 Task: Find connections with filter location Jorhāt with filter topic #Storytellingwith filter profile language French with filter current company Fortinet with filter school Alva's College of Education with filter industry IT System Installation and Disposal with filter service category Management Consulting with filter keywords title Nurse Practitioner
Action: Mouse moved to (147, 225)
Screenshot: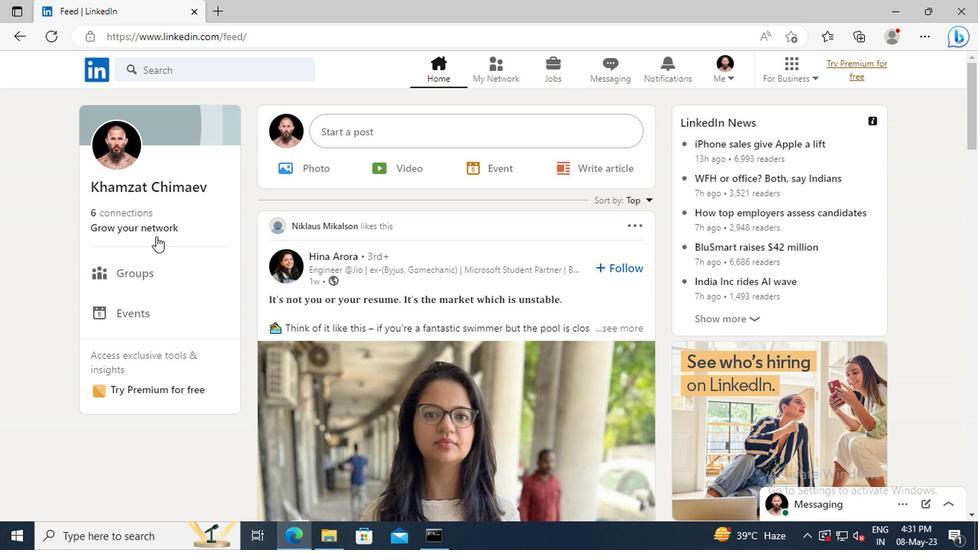 
Action: Mouse pressed left at (147, 225)
Screenshot: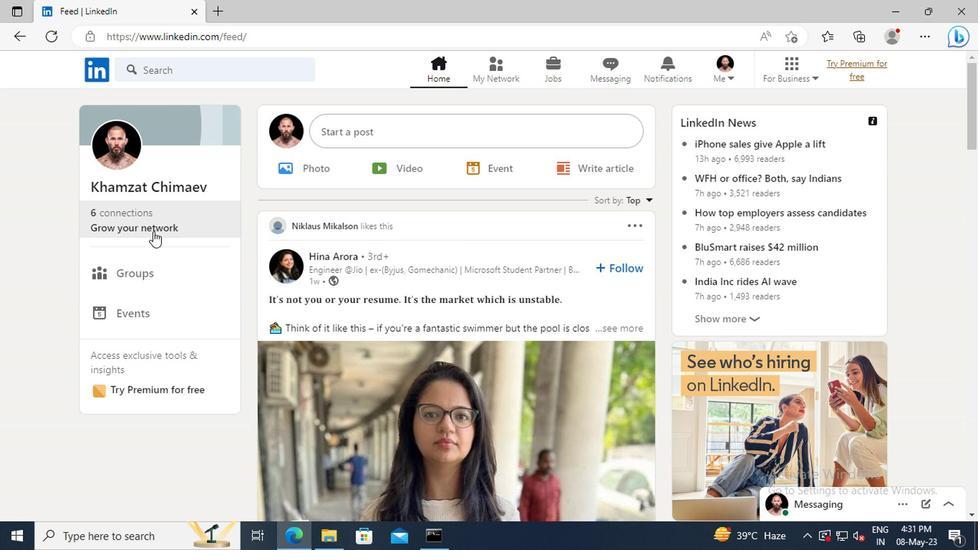 
Action: Mouse moved to (152, 155)
Screenshot: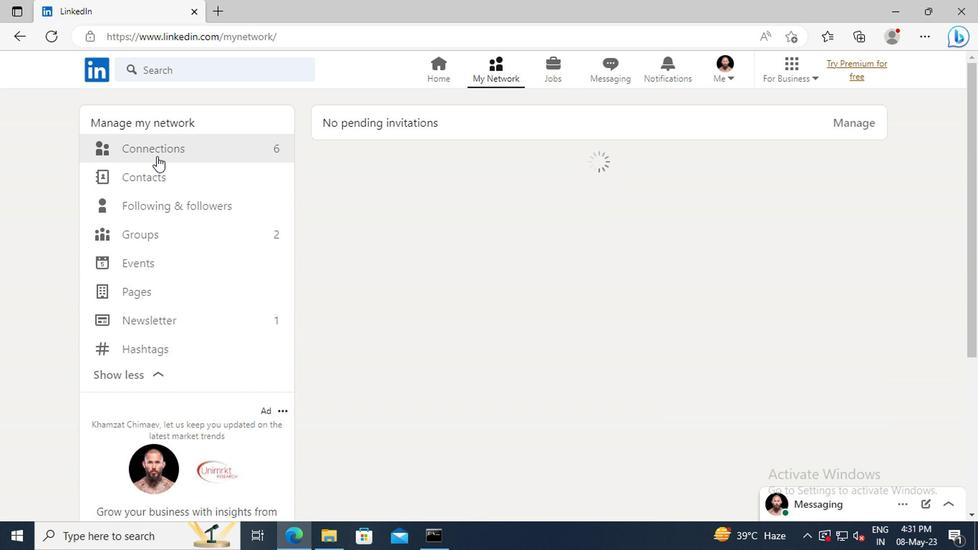 
Action: Mouse pressed left at (152, 155)
Screenshot: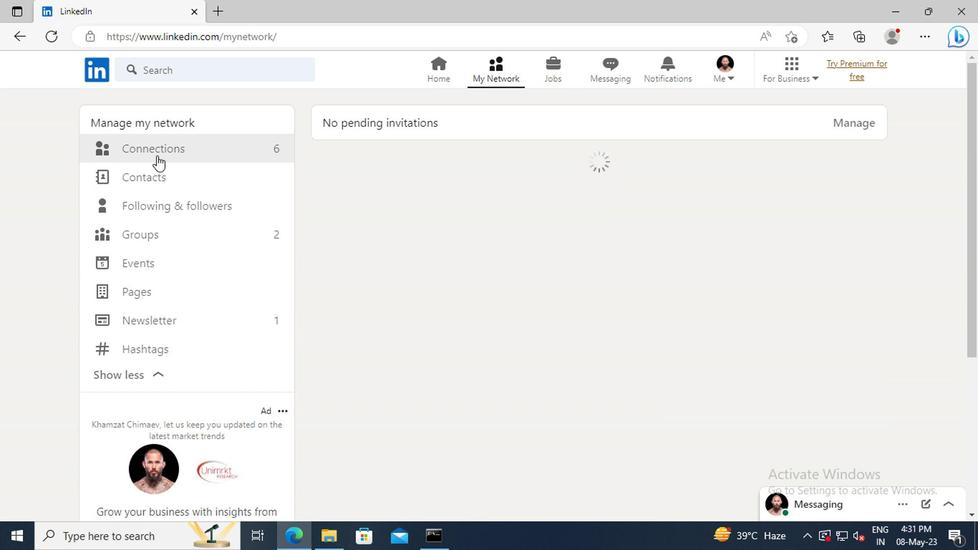 
Action: Mouse moved to (594, 156)
Screenshot: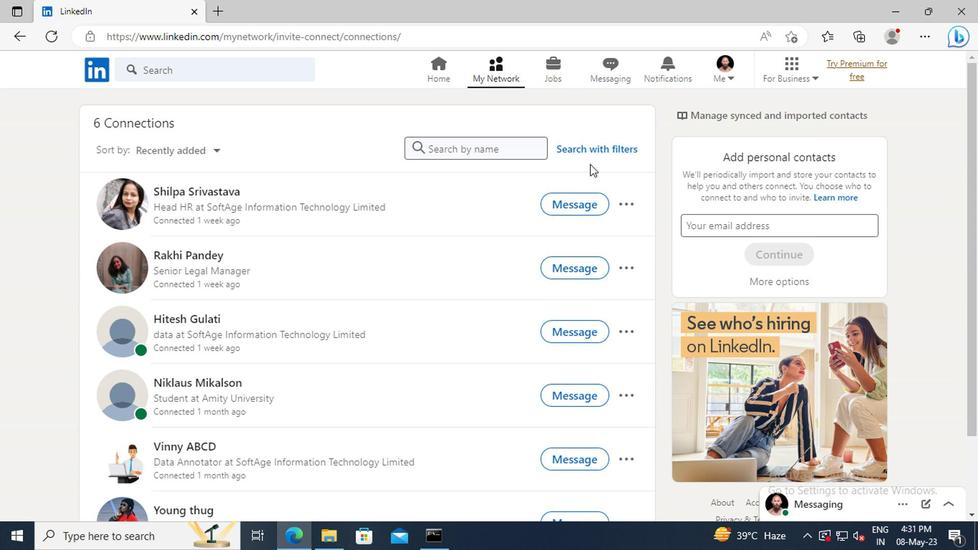 
Action: Mouse pressed left at (594, 156)
Screenshot: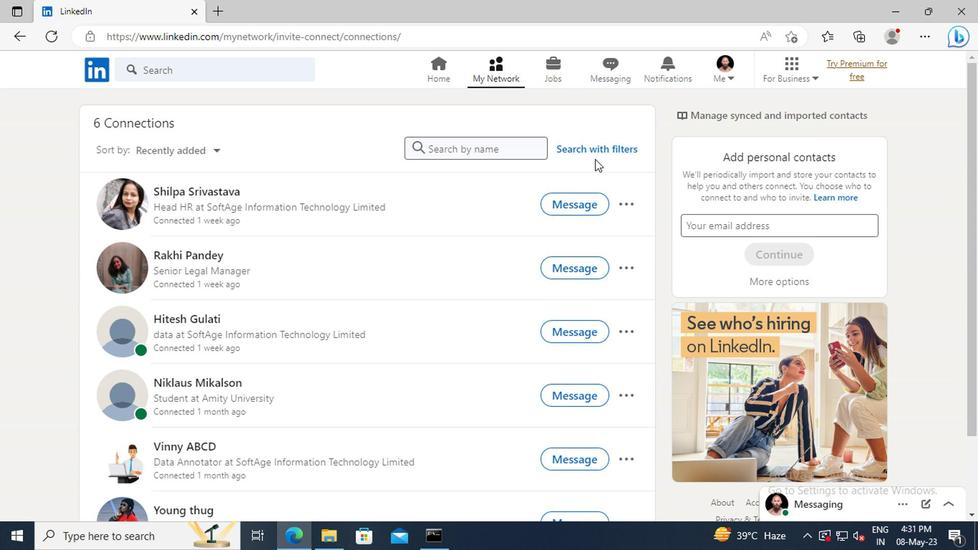 
Action: Mouse moved to (540, 113)
Screenshot: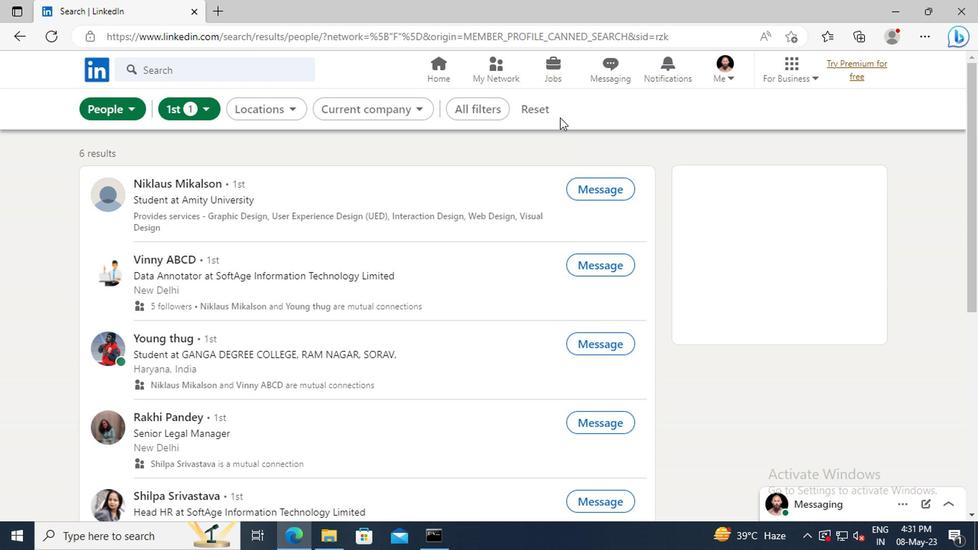 
Action: Mouse pressed left at (540, 113)
Screenshot: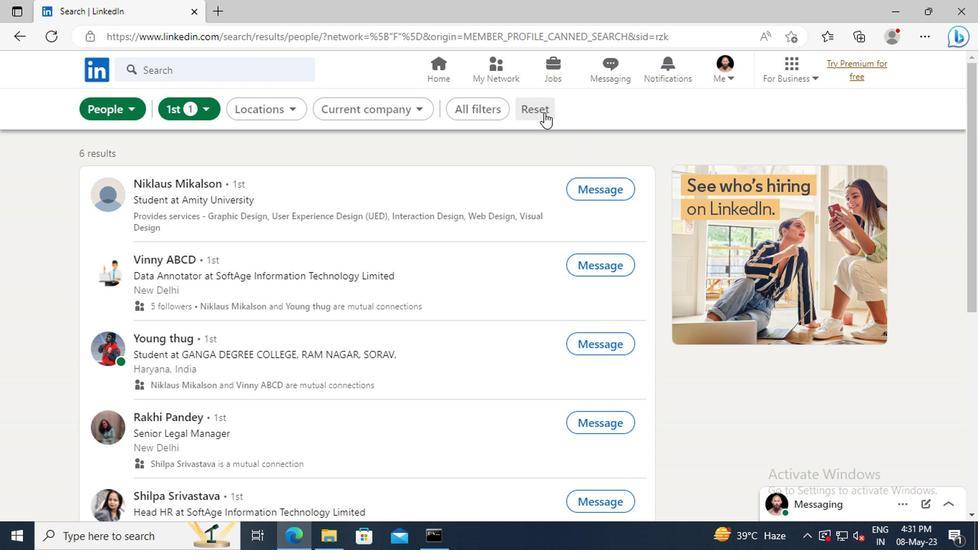 
Action: Mouse moved to (518, 113)
Screenshot: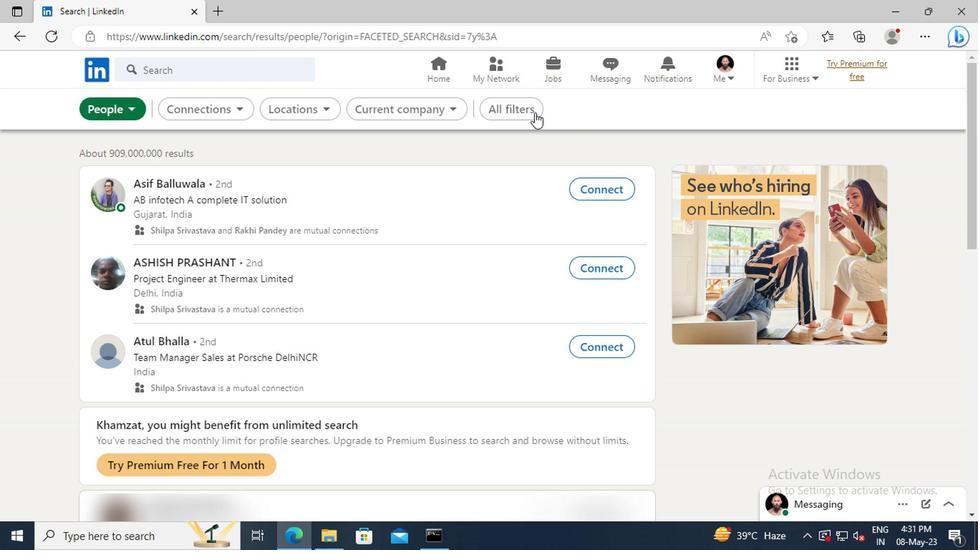 
Action: Mouse pressed left at (518, 113)
Screenshot: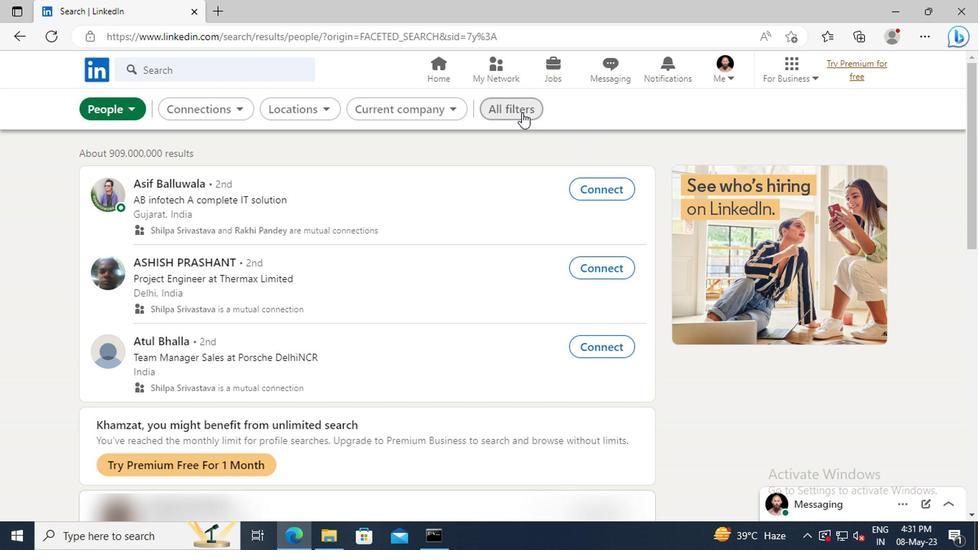 
Action: Mouse moved to (800, 250)
Screenshot: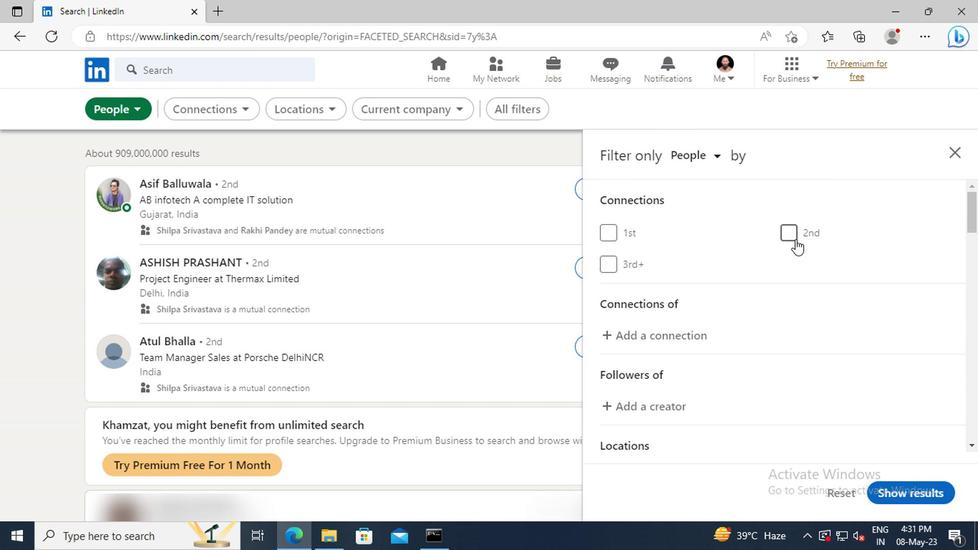 
Action: Mouse scrolled (800, 250) with delta (0, 0)
Screenshot: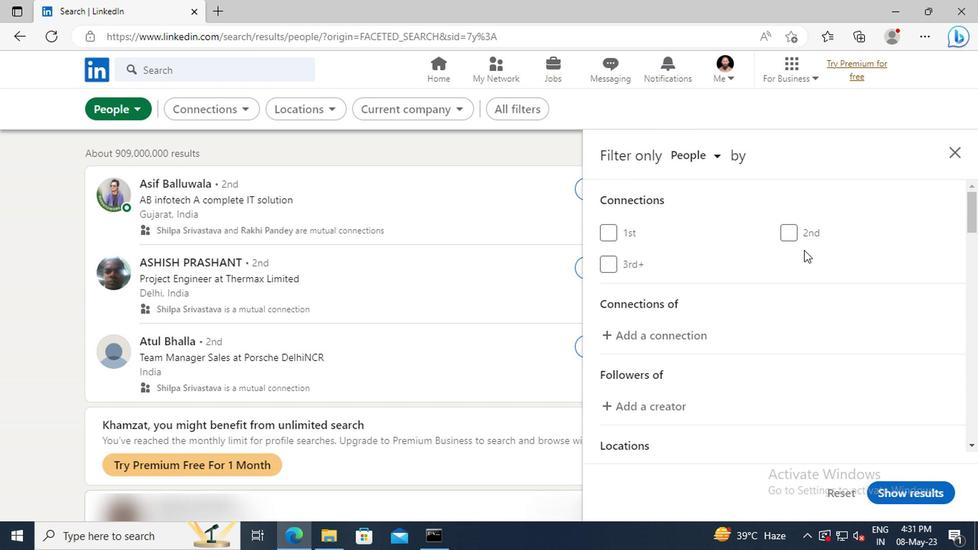 
Action: Mouse scrolled (800, 250) with delta (0, 0)
Screenshot: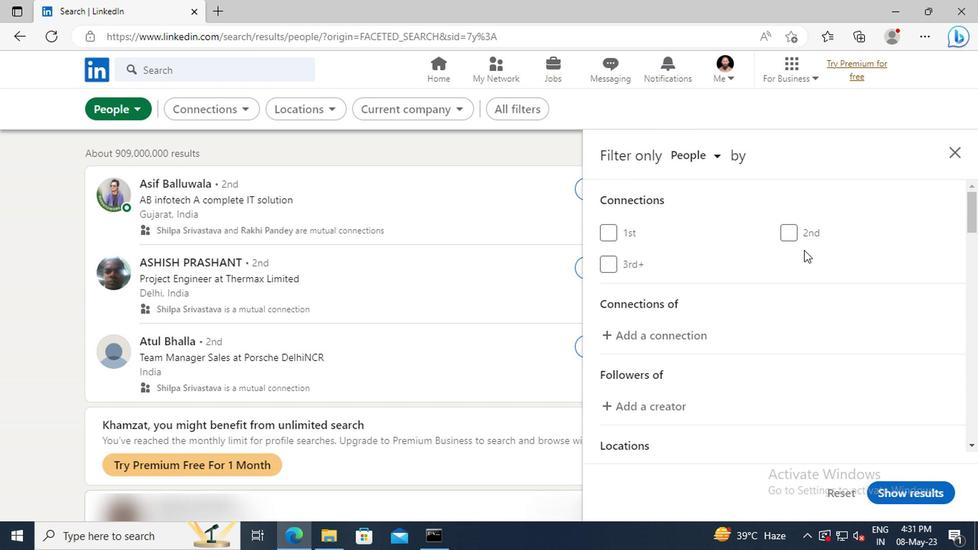 
Action: Mouse scrolled (800, 250) with delta (0, 0)
Screenshot: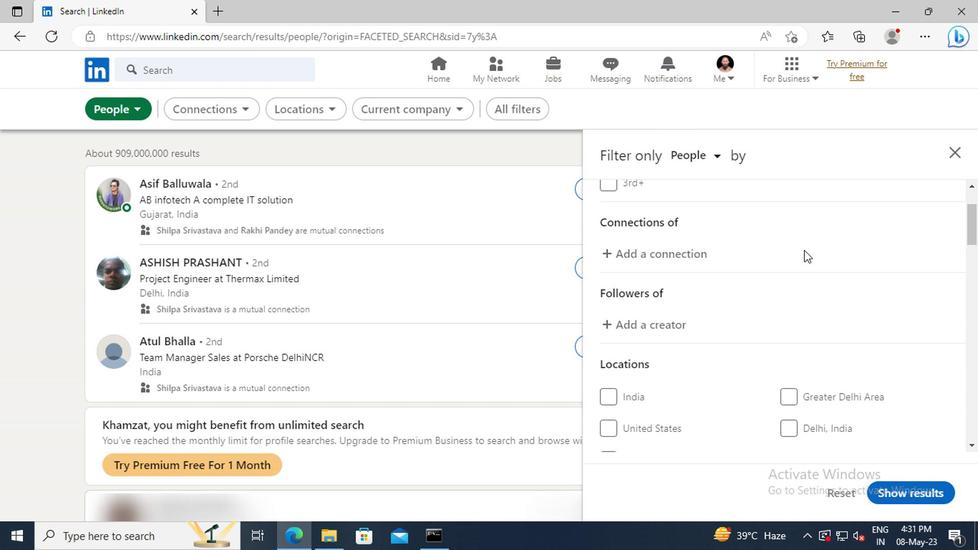 
Action: Mouse scrolled (800, 250) with delta (0, 0)
Screenshot: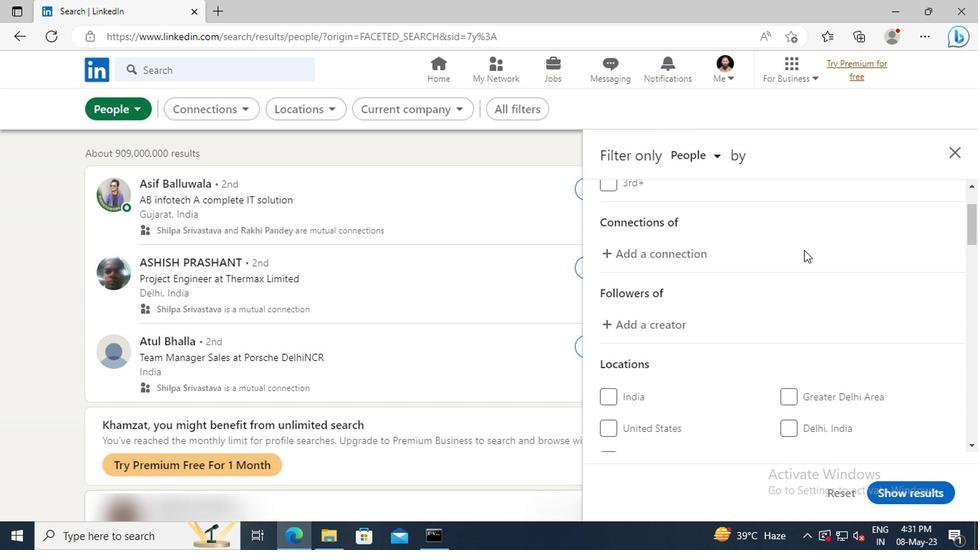 
Action: Mouse scrolled (800, 250) with delta (0, 0)
Screenshot: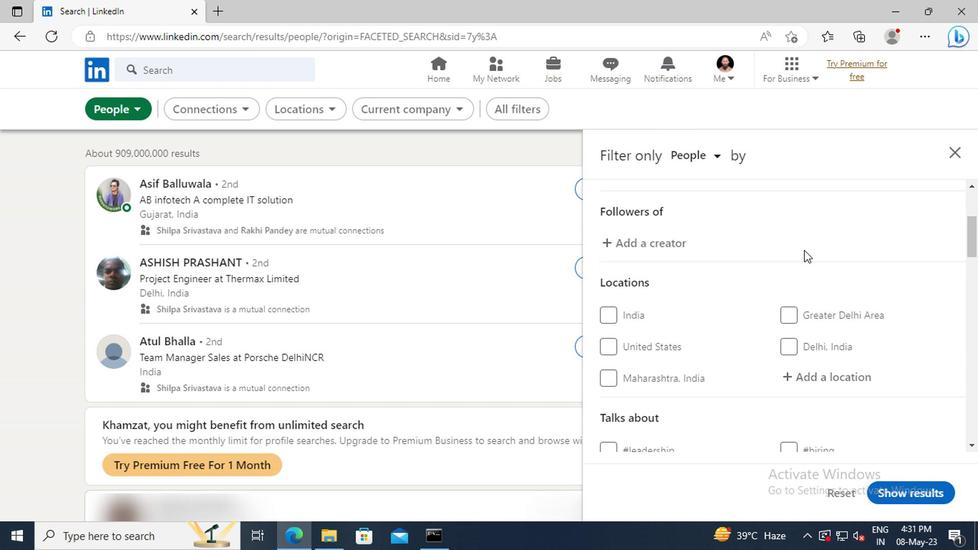 
Action: Mouse scrolled (800, 250) with delta (0, 0)
Screenshot: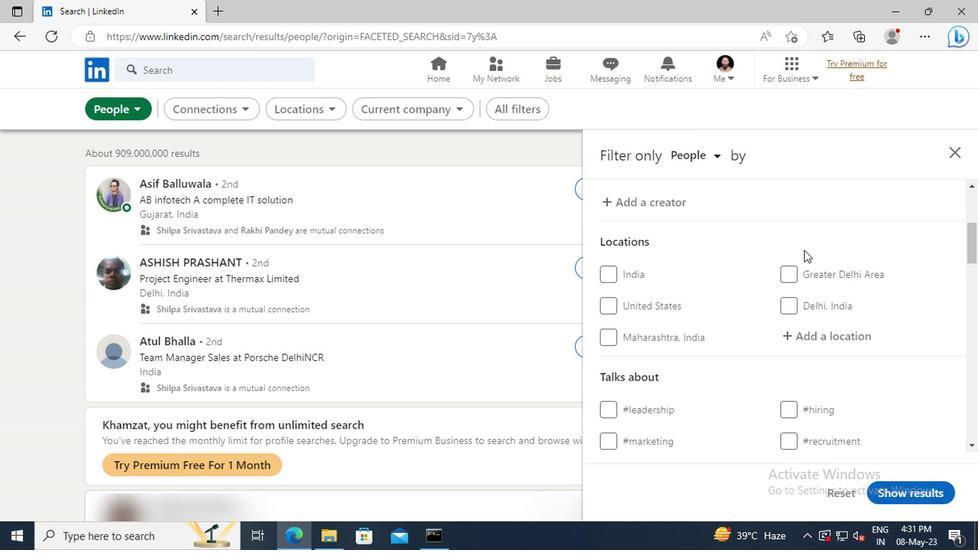 
Action: Mouse moved to (803, 293)
Screenshot: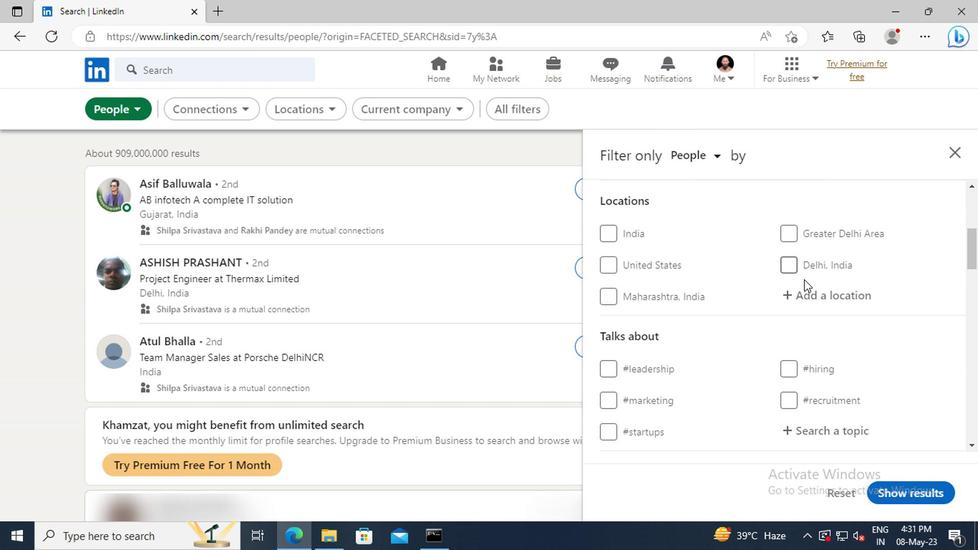 
Action: Mouse pressed left at (803, 293)
Screenshot: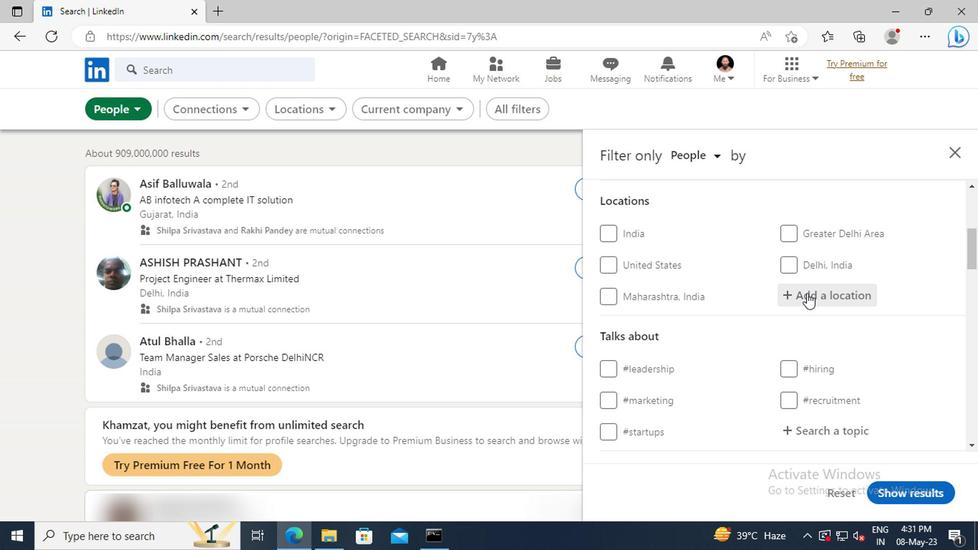 
Action: Key pressed <Key.shift>JORHAT
Screenshot: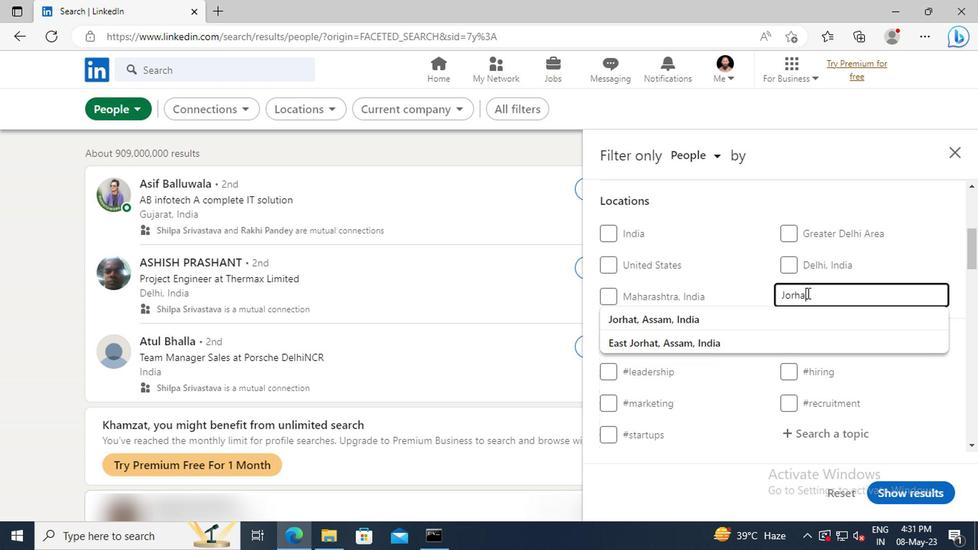 
Action: Mouse moved to (809, 314)
Screenshot: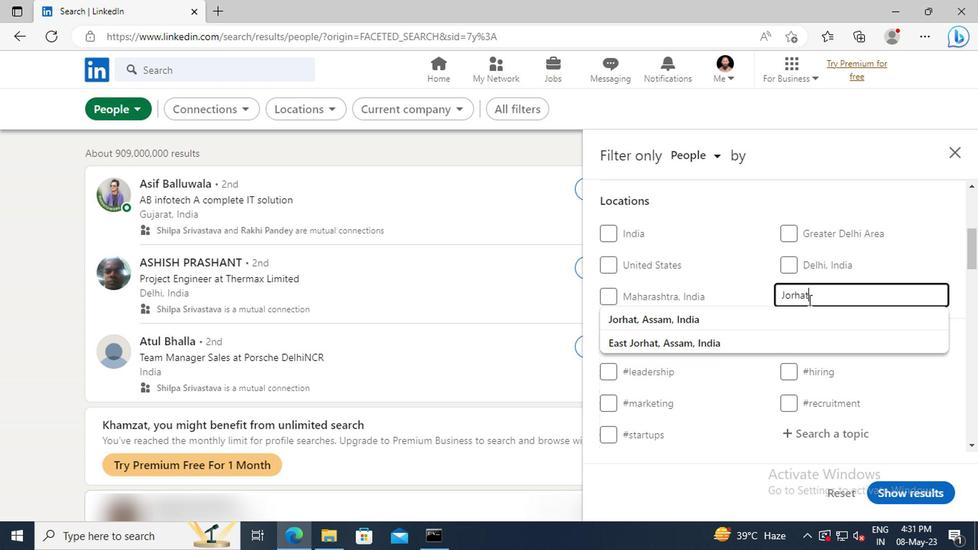 
Action: Mouse pressed left at (809, 314)
Screenshot: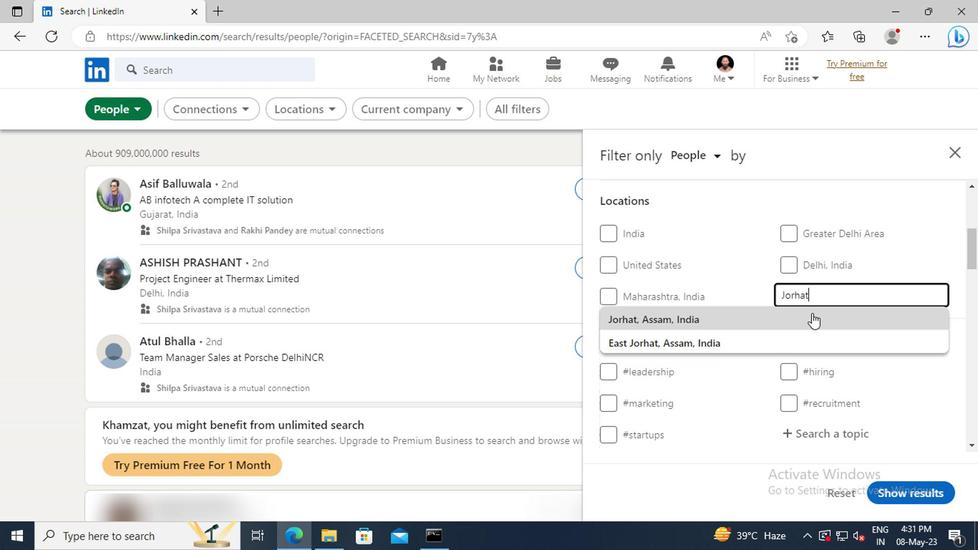 
Action: Mouse scrolled (809, 314) with delta (0, 0)
Screenshot: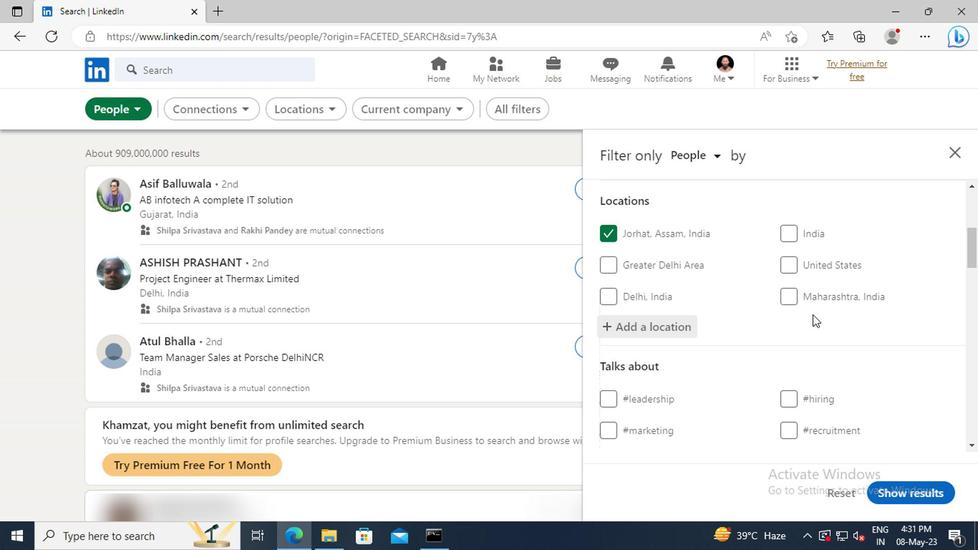 
Action: Mouse scrolled (809, 314) with delta (0, 0)
Screenshot: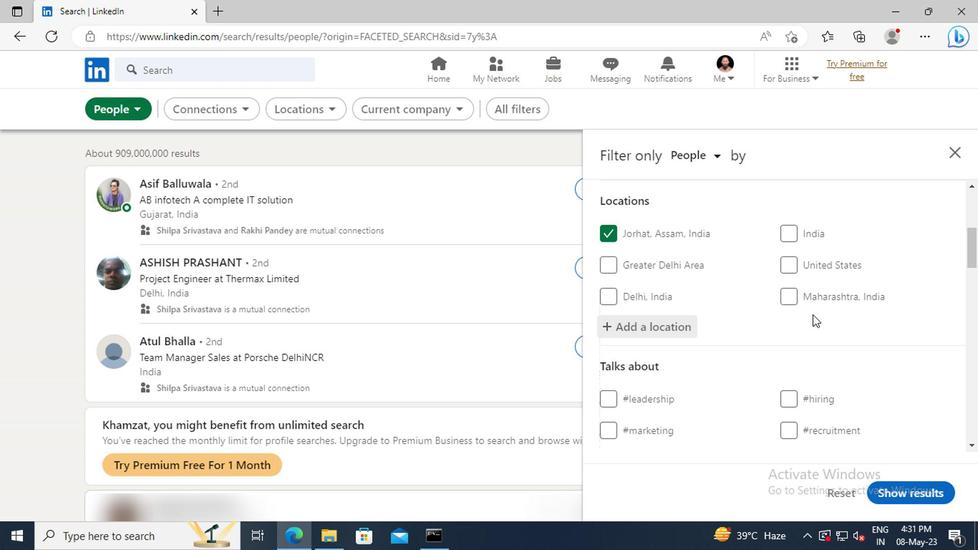 
Action: Mouse scrolled (809, 314) with delta (0, 0)
Screenshot: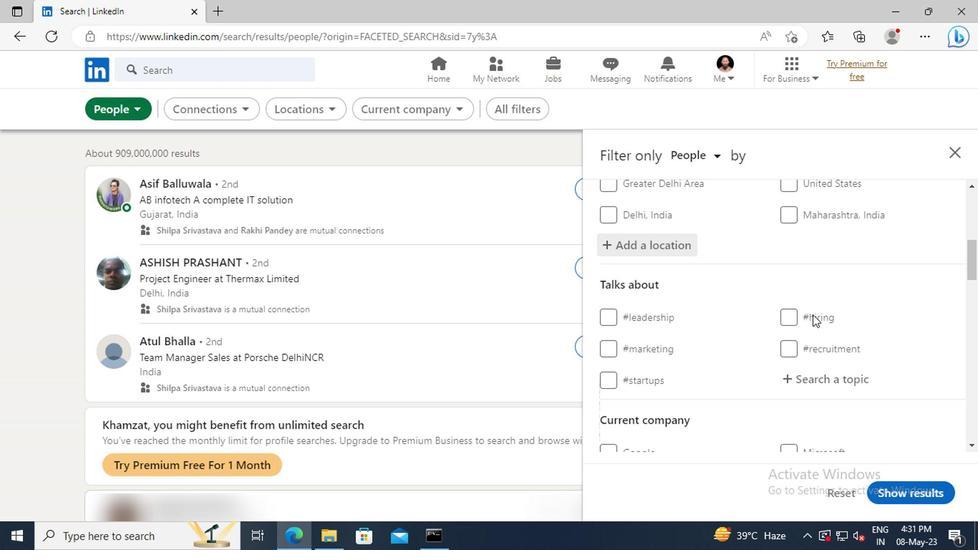 
Action: Mouse scrolled (809, 314) with delta (0, 0)
Screenshot: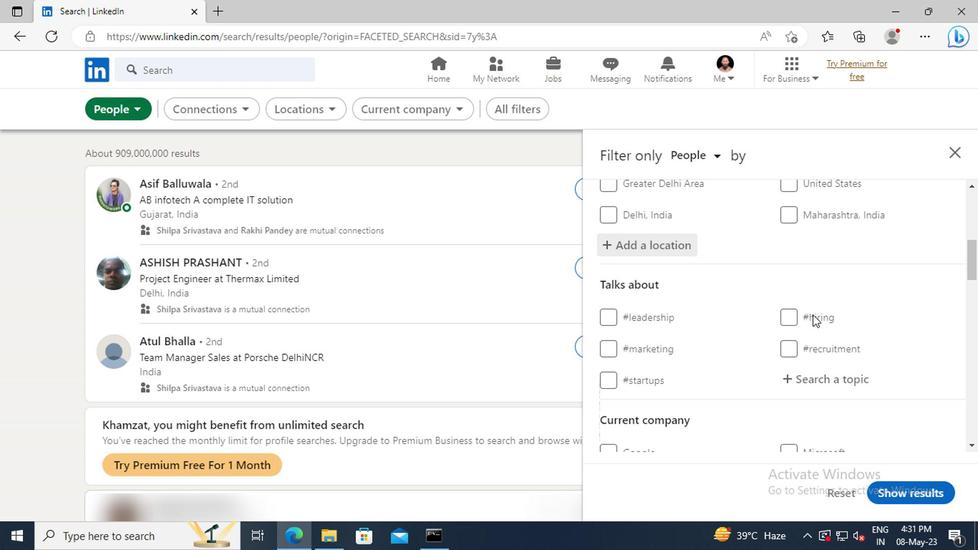 
Action: Mouse moved to (809, 302)
Screenshot: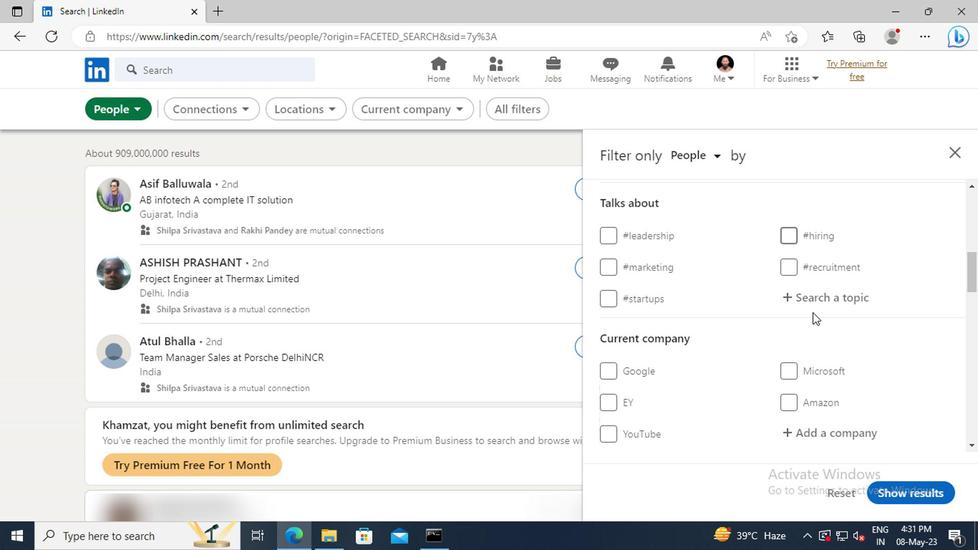 
Action: Mouse pressed left at (809, 302)
Screenshot: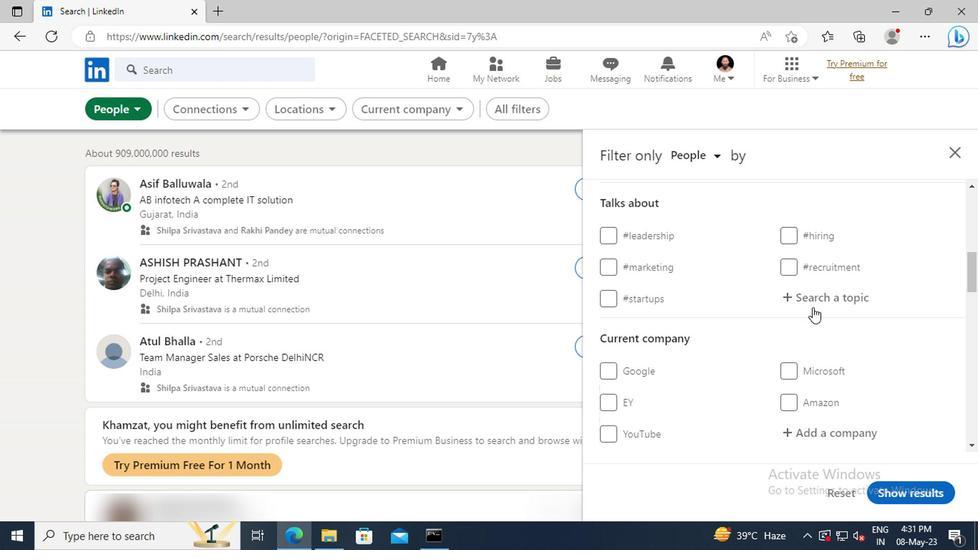 
Action: Key pressed <Key.shift>STORYTE
Screenshot: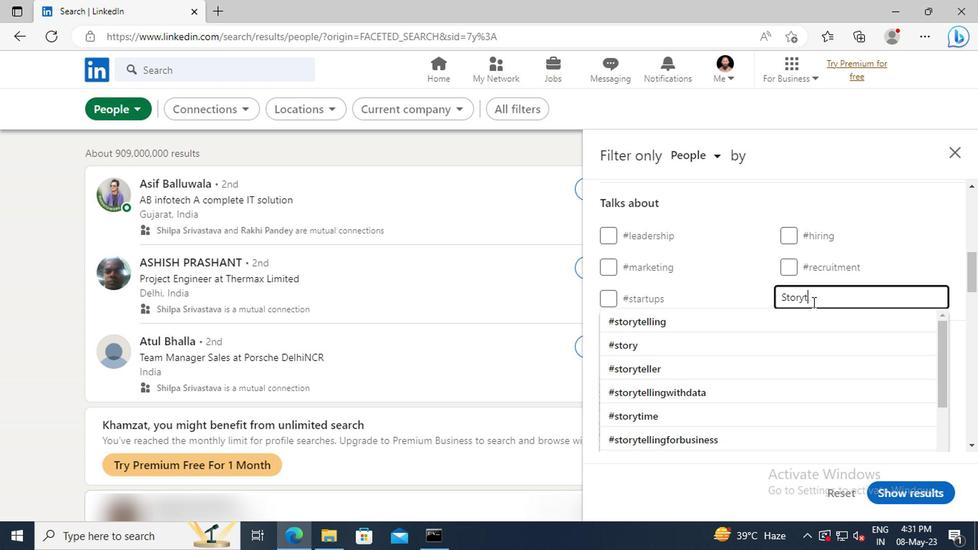 
Action: Mouse moved to (813, 316)
Screenshot: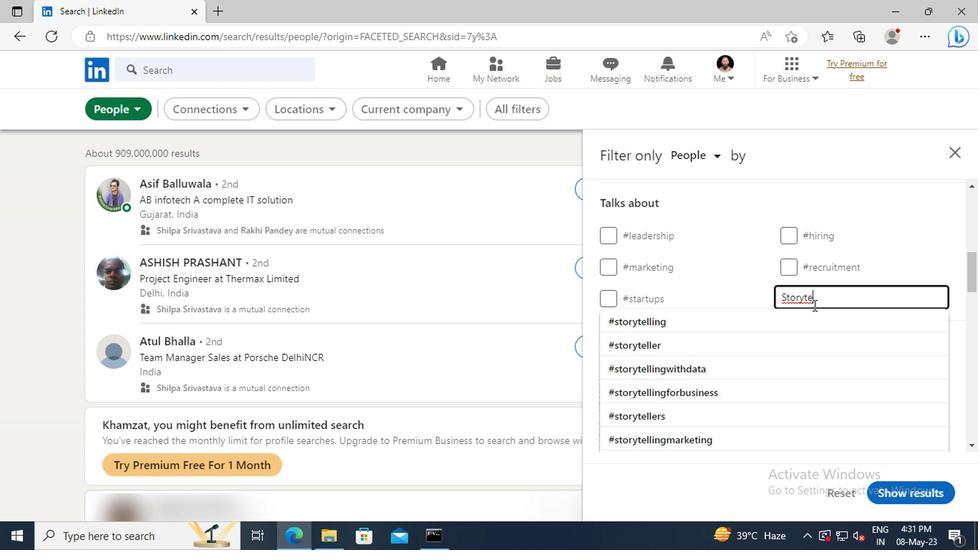 
Action: Mouse pressed left at (813, 316)
Screenshot: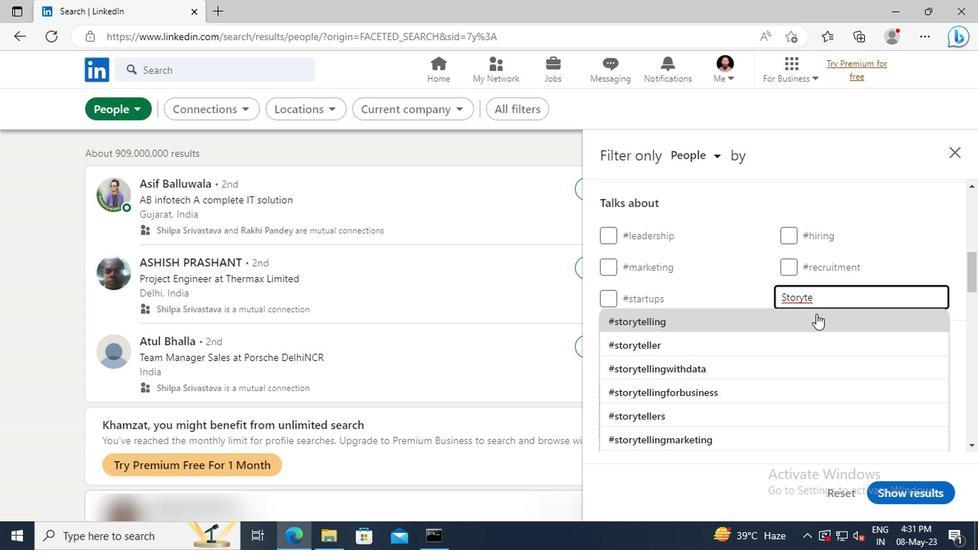 
Action: Mouse scrolled (813, 315) with delta (0, 0)
Screenshot: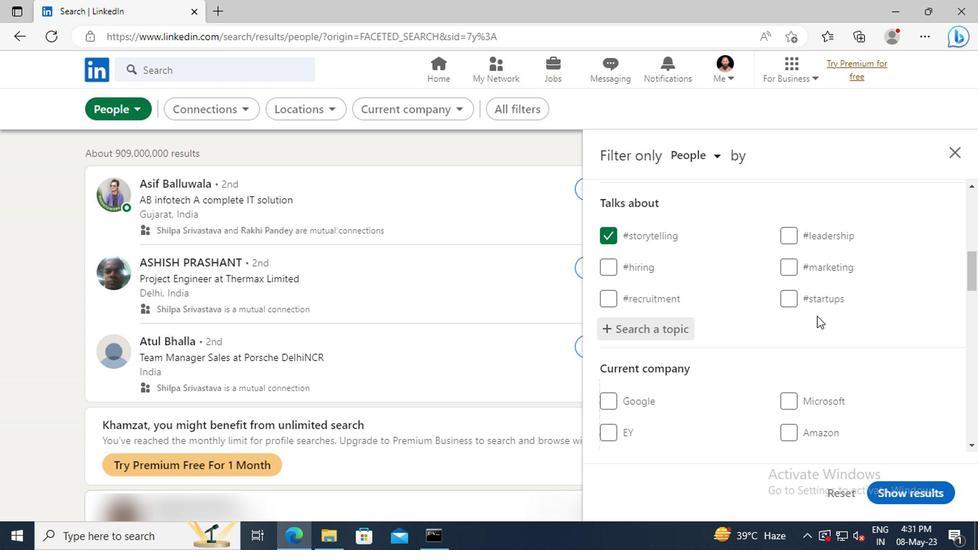 
Action: Mouse scrolled (813, 315) with delta (0, 0)
Screenshot: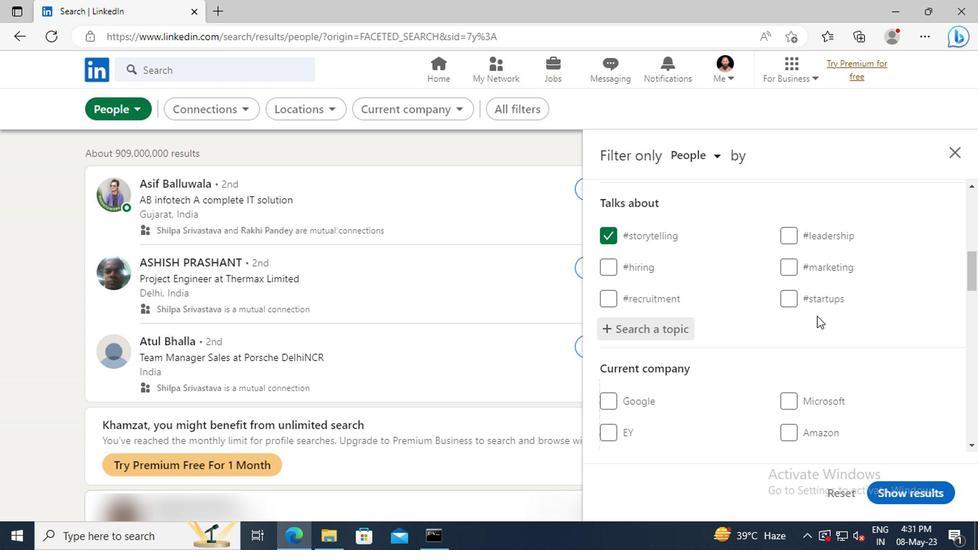
Action: Mouse scrolled (813, 315) with delta (0, 0)
Screenshot: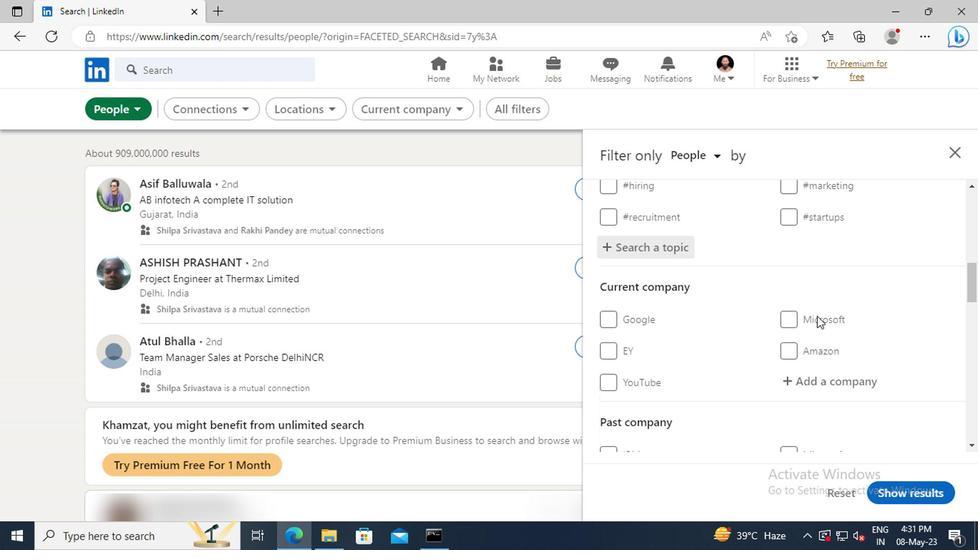 
Action: Mouse scrolled (813, 315) with delta (0, 0)
Screenshot: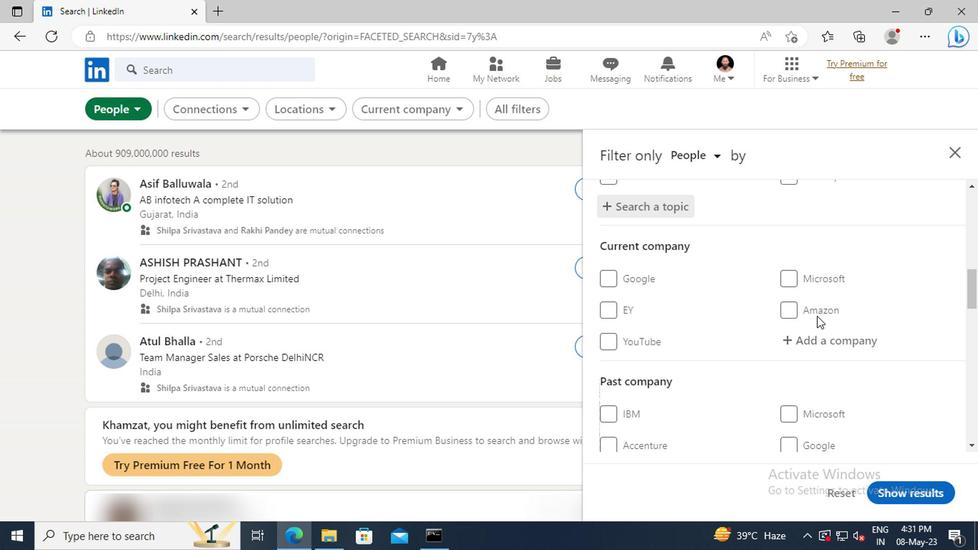 
Action: Mouse scrolled (813, 315) with delta (0, 0)
Screenshot: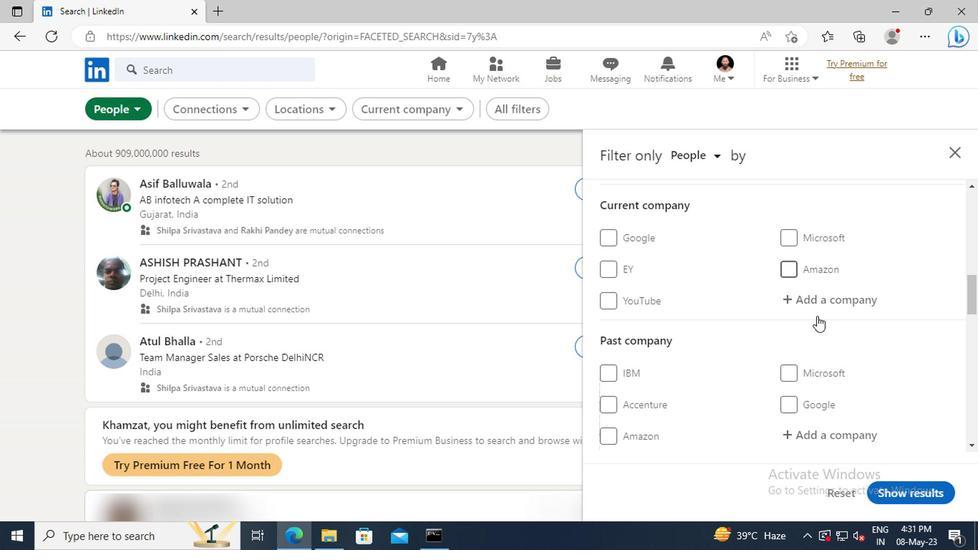 
Action: Mouse scrolled (813, 315) with delta (0, 0)
Screenshot: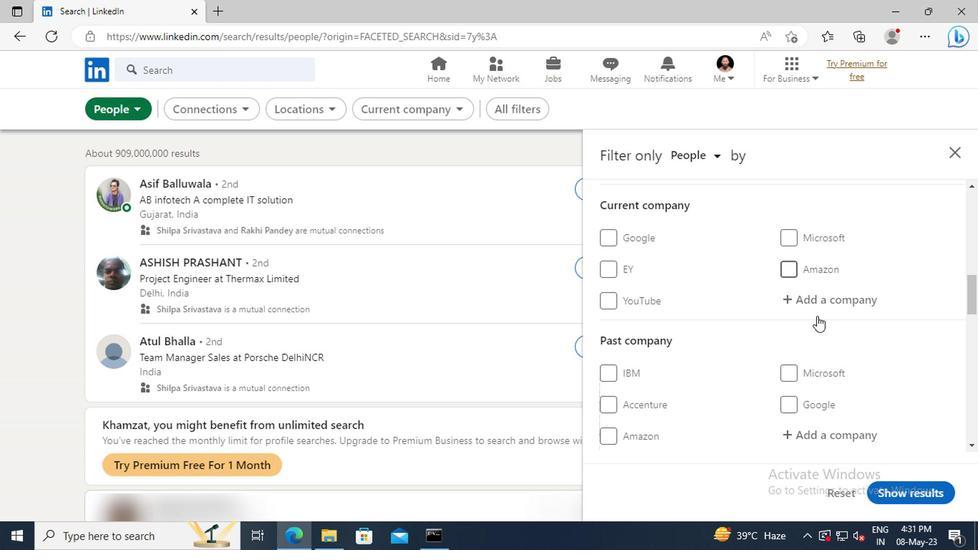 
Action: Mouse scrolled (813, 315) with delta (0, 0)
Screenshot: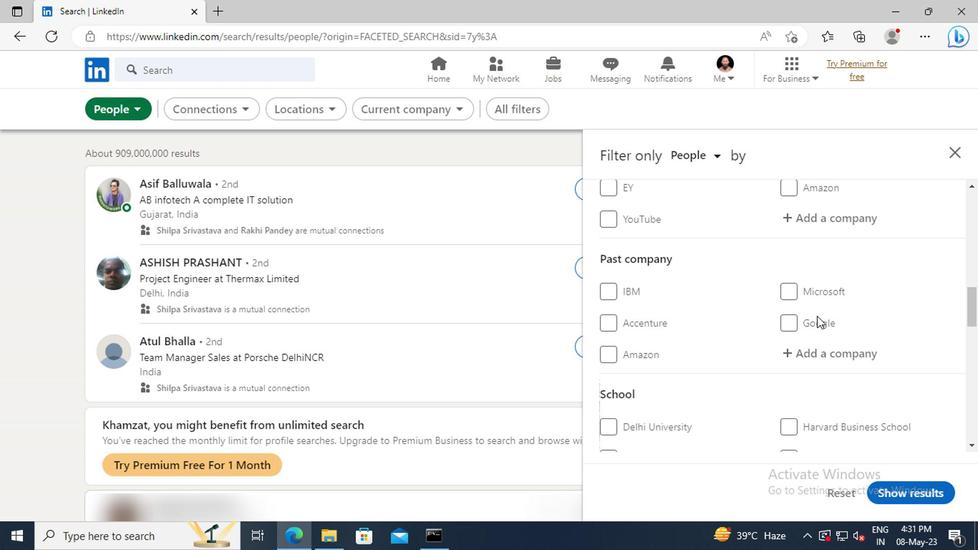 
Action: Mouse scrolled (813, 315) with delta (0, 0)
Screenshot: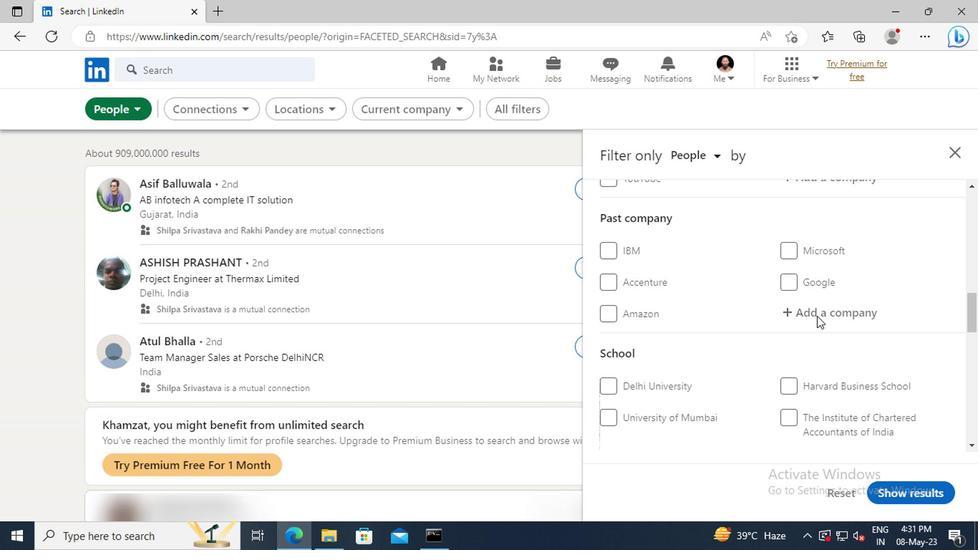 
Action: Mouse scrolled (813, 315) with delta (0, 0)
Screenshot: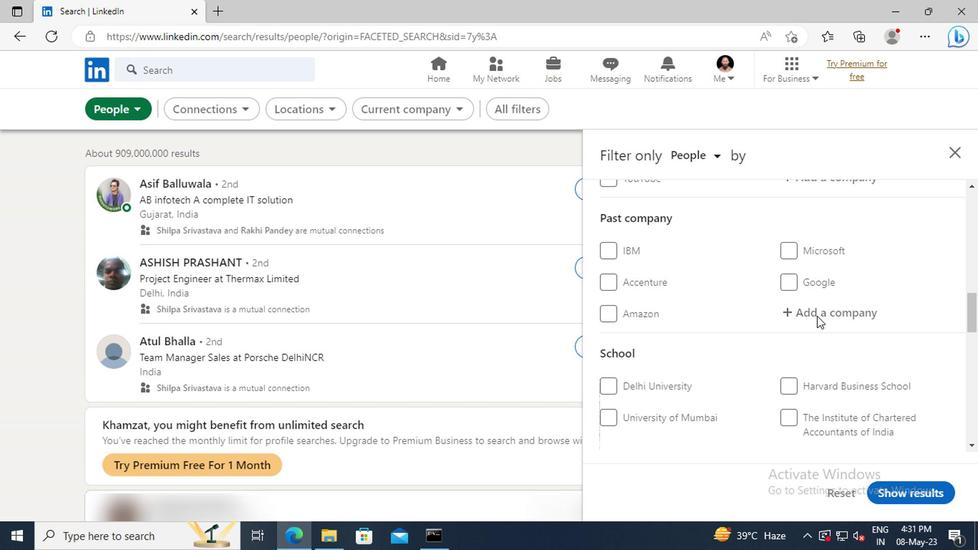 
Action: Mouse scrolled (813, 315) with delta (0, 0)
Screenshot: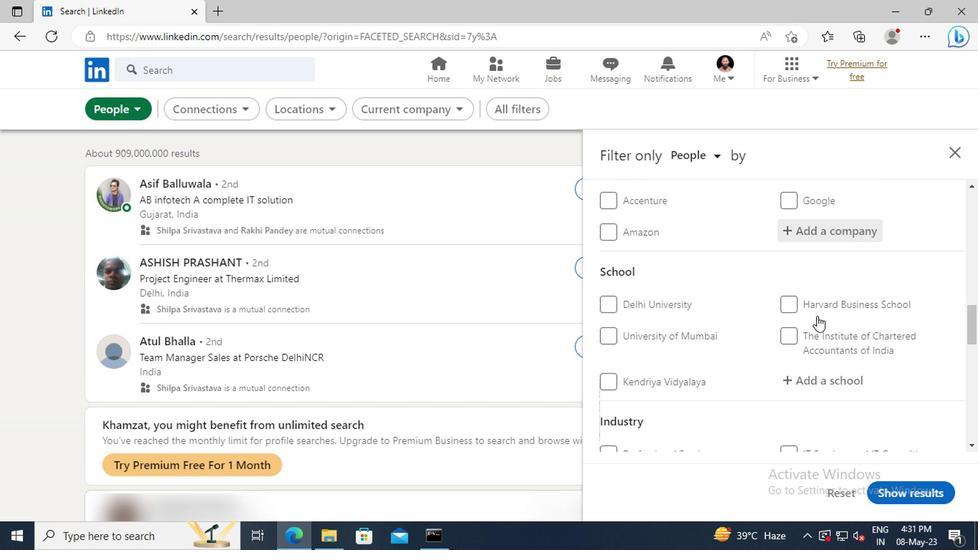 
Action: Mouse scrolled (813, 315) with delta (0, 0)
Screenshot: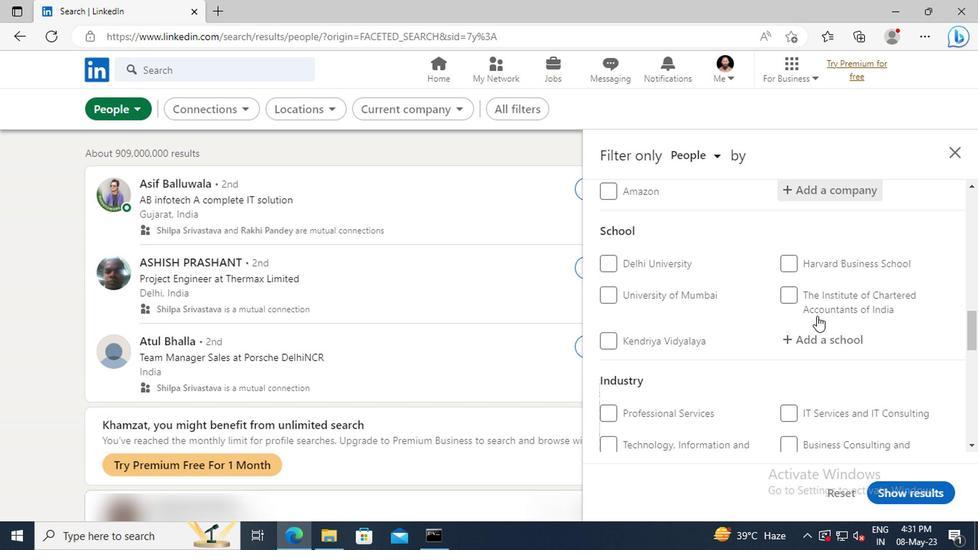 
Action: Mouse scrolled (813, 315) with delta (0, 0)
Screenshot: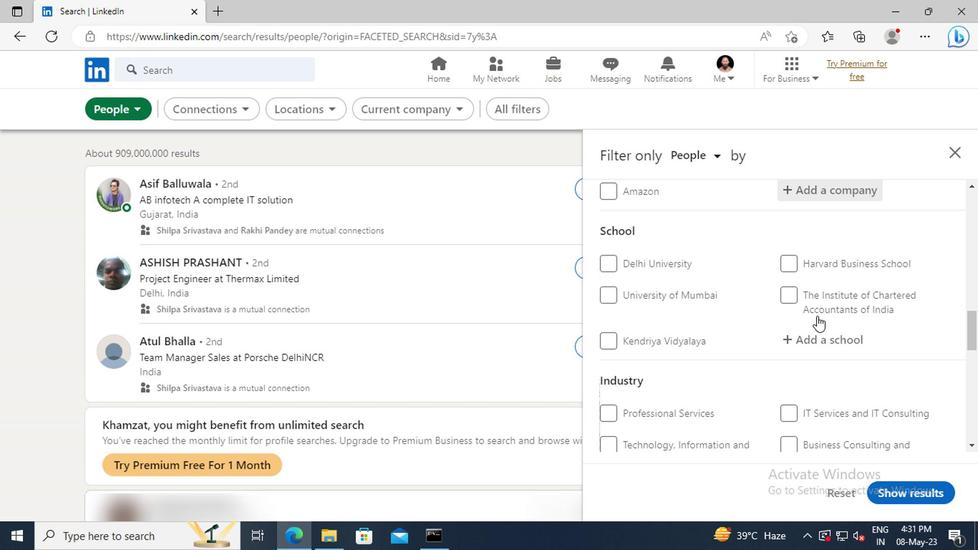 
Action: Mouse scrolled (813, 315) with delta (0, 0)
Screenshot: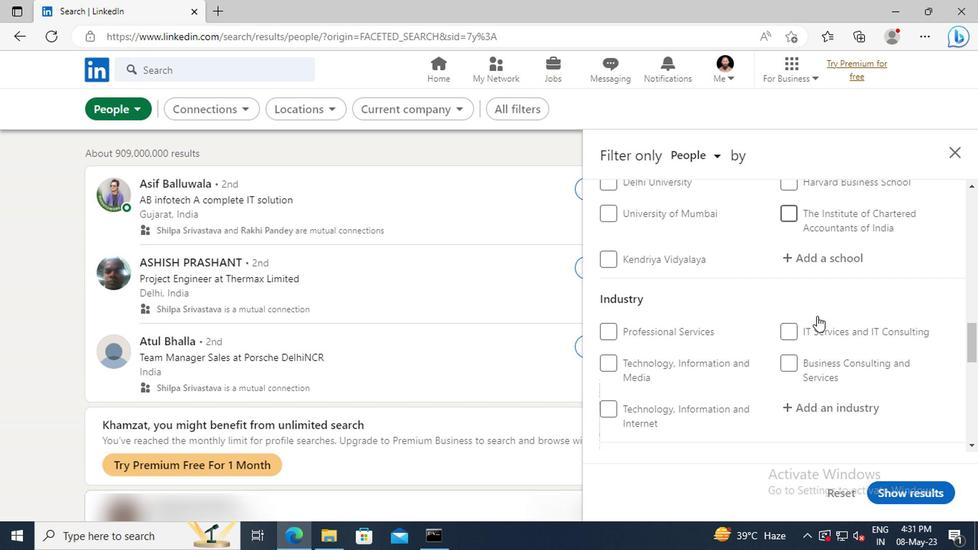 
Action: Mouse scrolled (813, 315) with delta (0, 0)
Screenshot: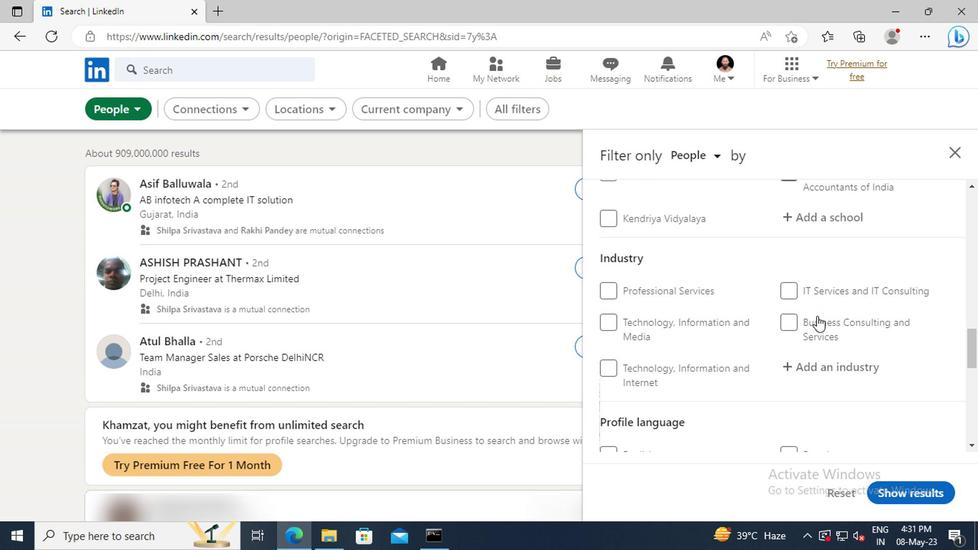 
Action: Mouse scrolled (813, 315) with delta (0, 0)
Screenshot: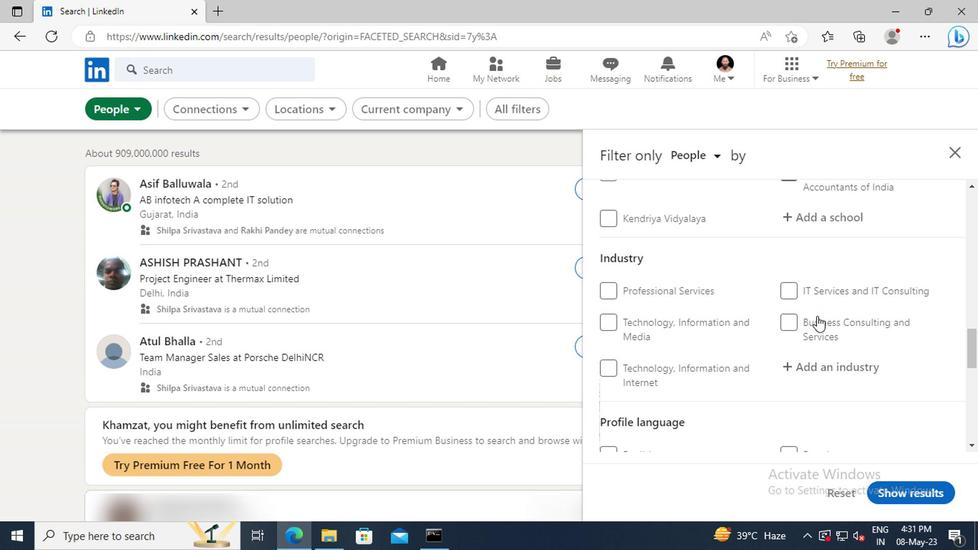 
Action: Mouse moved to (789, 377)
Screenshot: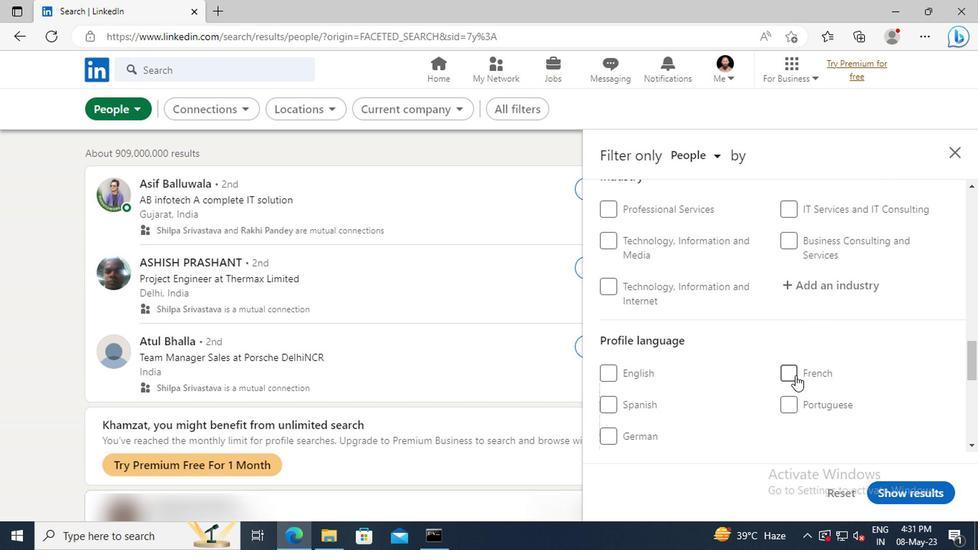 
Action: Mouse pressed left at (789, 377)
Screenshot: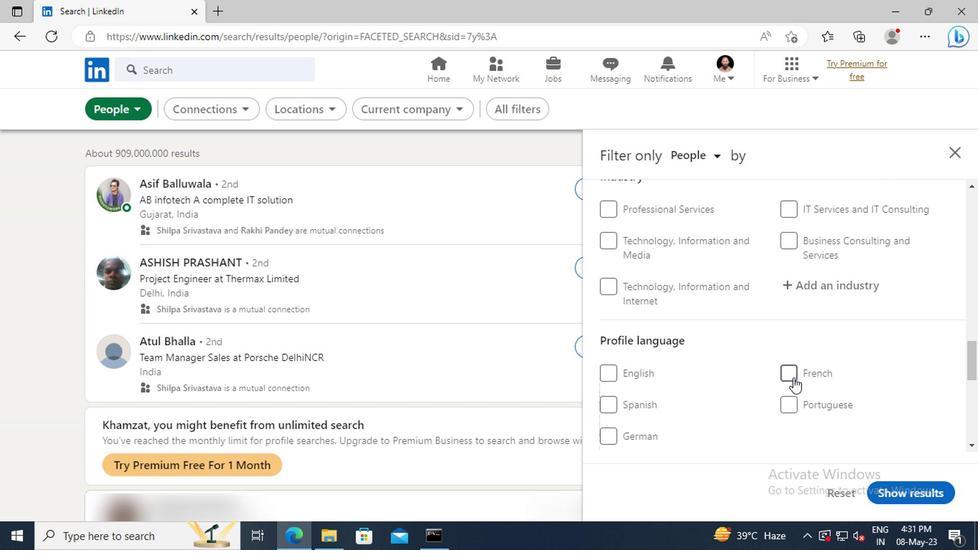 
Action: Mouse moved to (802, 348)
Screenshot: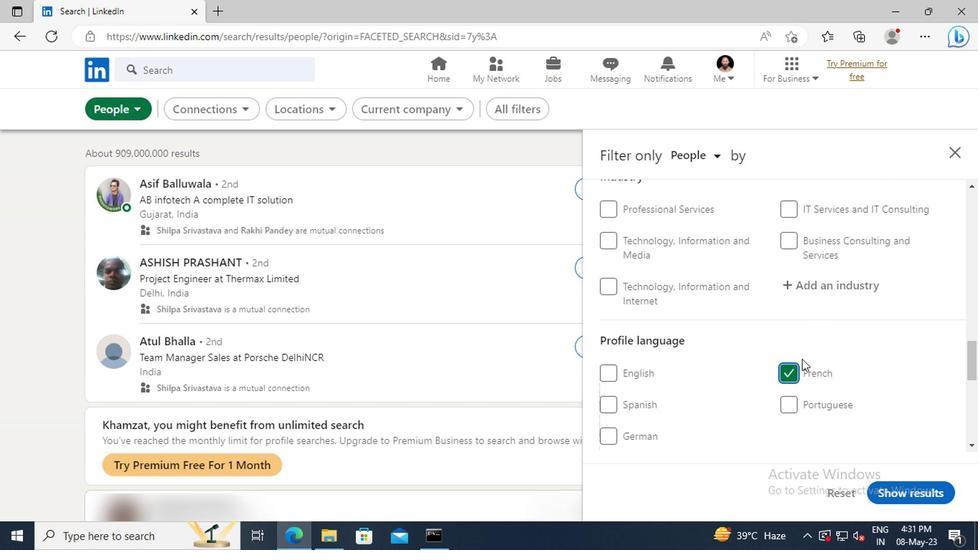 
Action: Mouse scrolled (802, 348) with delta (0, 0)
Screenshot: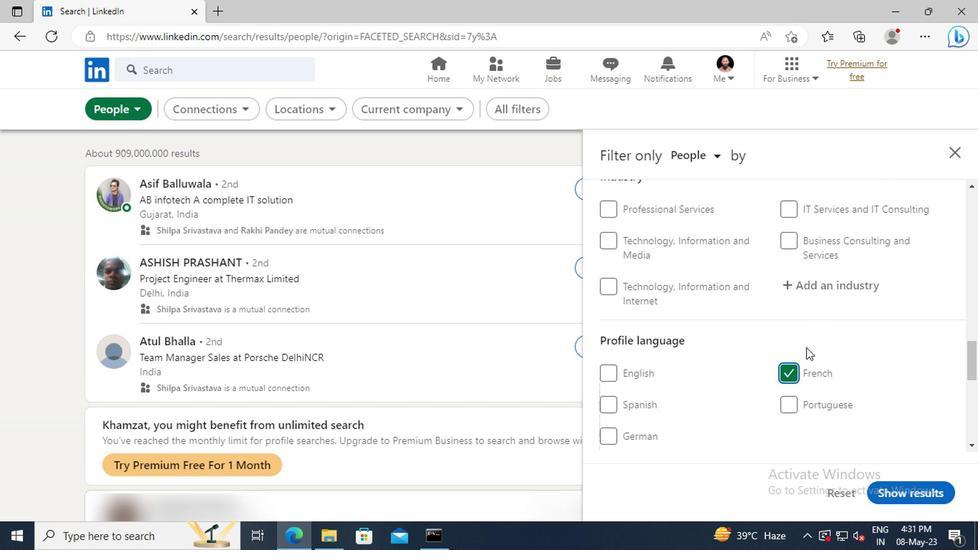 
Action: Mouse scrolled (802, 348) with delta (0, 0)
Screenshot: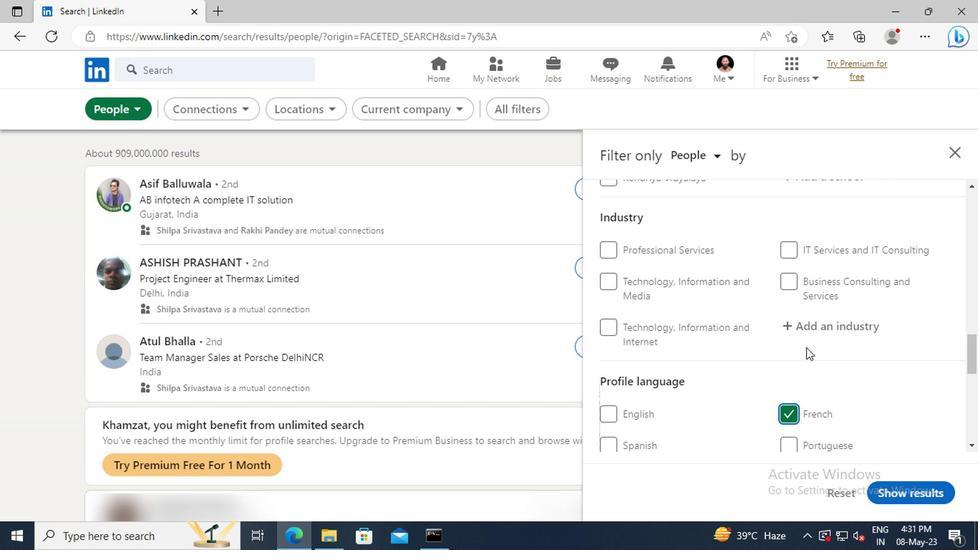 
Action: Mouse scrolled (802, 348) with delta (0, 0)
Screenshot: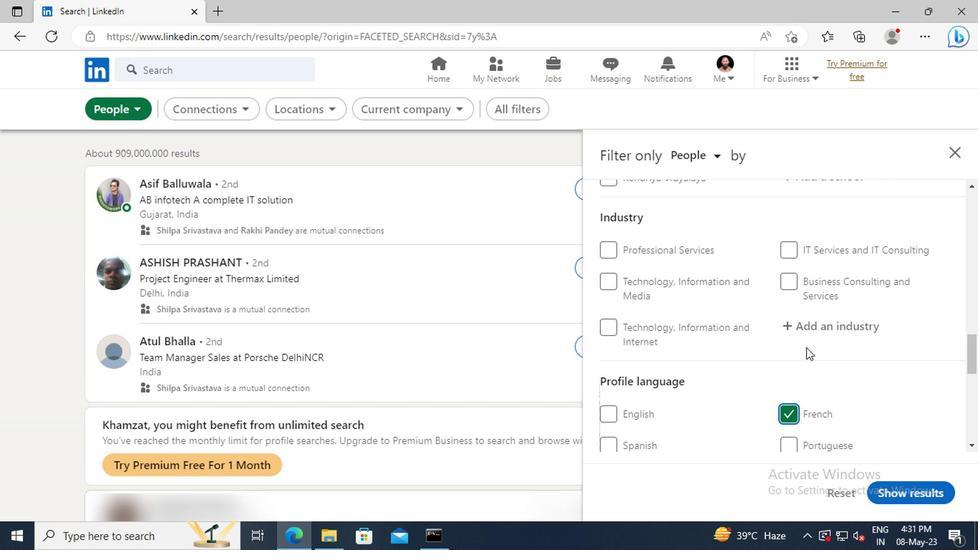 
Action: Mouse scrolled (802, 348) with delta (0, 0)
Screenshot: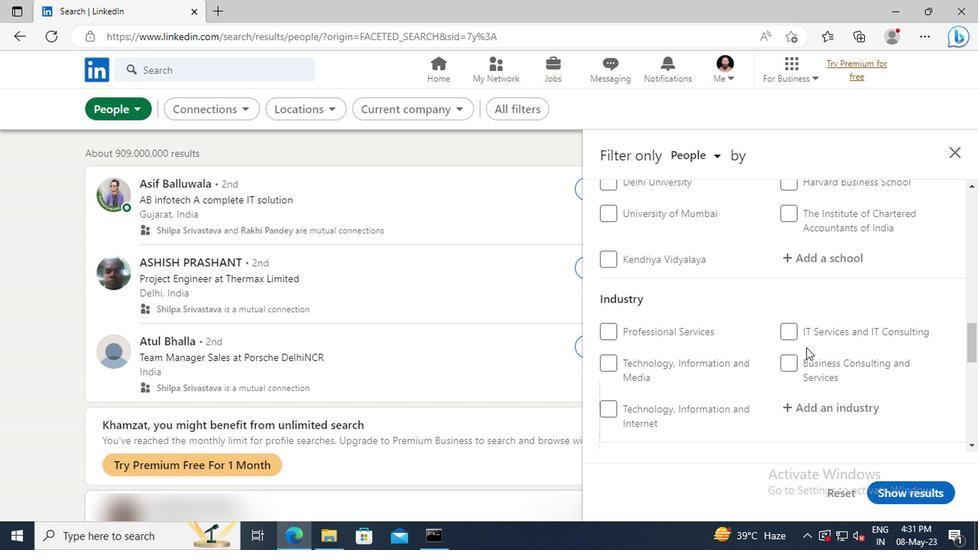 
Action: Mouse scrolled (802, 348) with delta (0, 0)
Screenshot: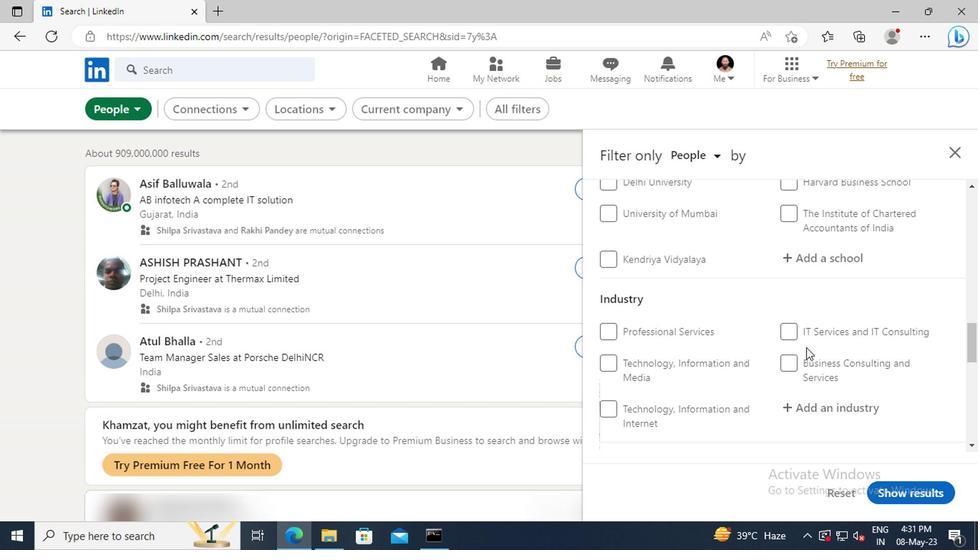 
Action: Mouse scrolled (802, 348) with delta (0, 0)
Screenshot: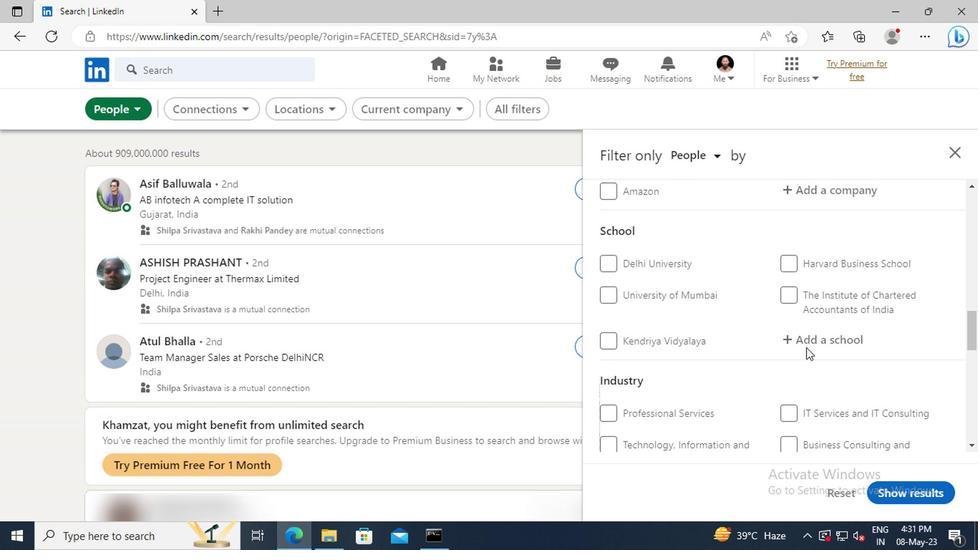 
Action: Mouse scrolled (802, 348) with delta (0, 0)
Screenshot: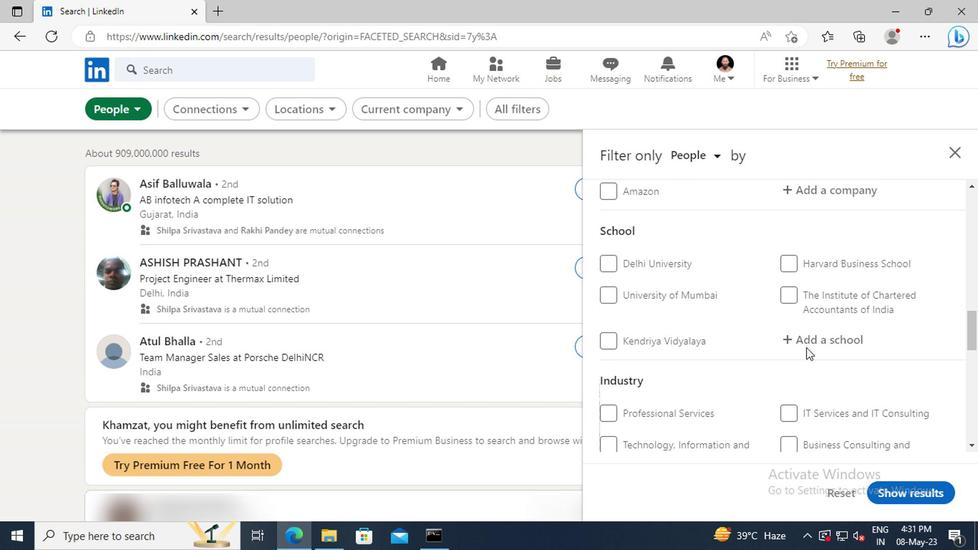 
Action: Mouse scrolled (802, 348) with delta (0, 0)
Screenshot: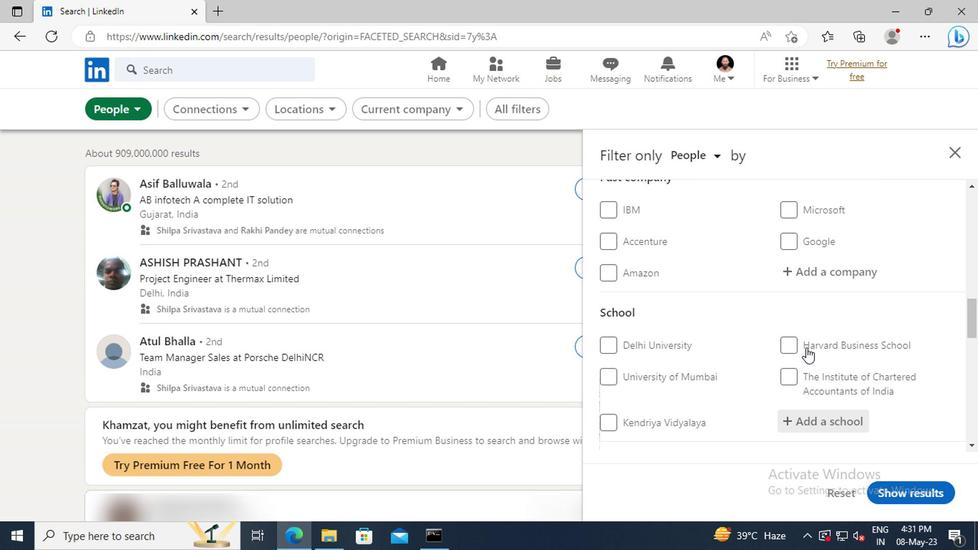 
Action: Mouse scrolled (802, 348) with delta (0, 0)
Screenshot: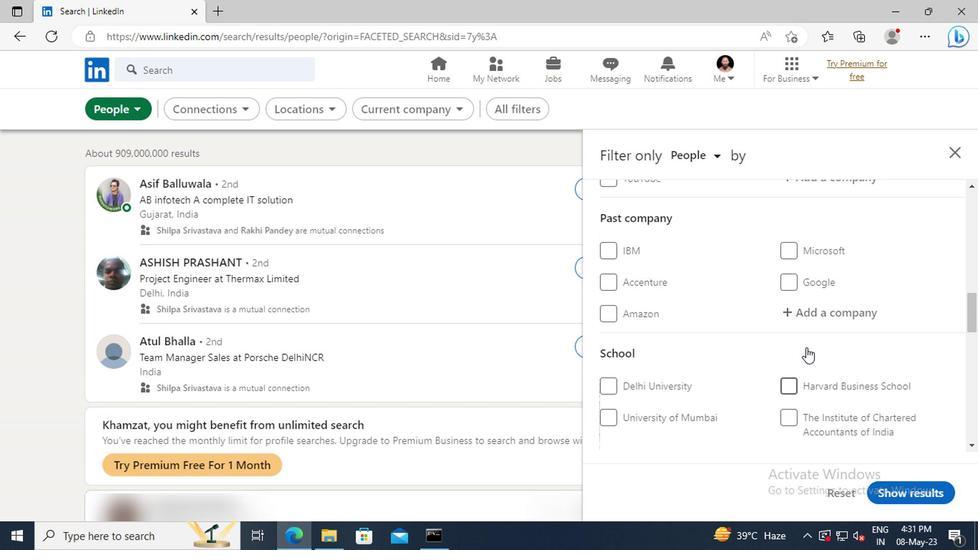 
Action: Mouse scrolled (802, 348) with delta (0, 0)
Screenshot: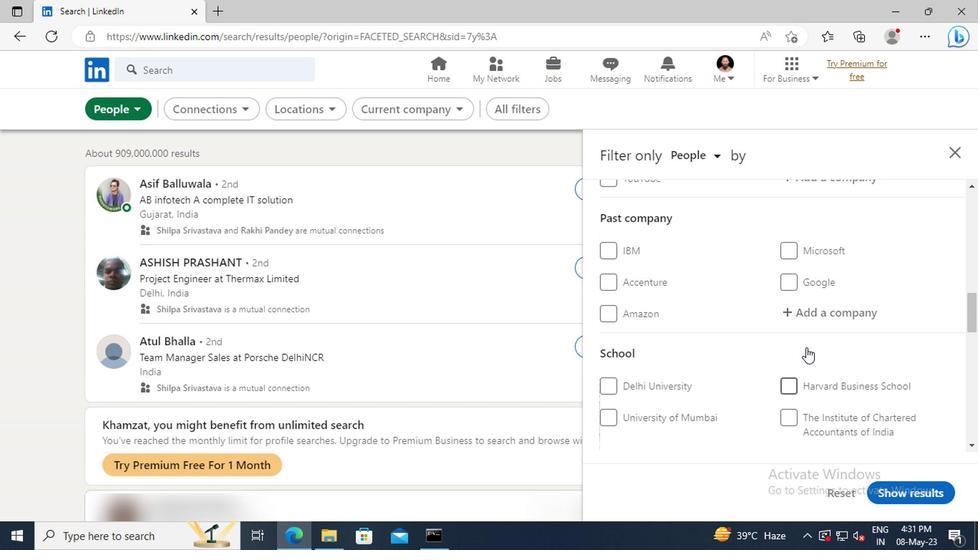 
Action: Mouse scrolled (802, 348) with delta (0, 0)
Screenshot: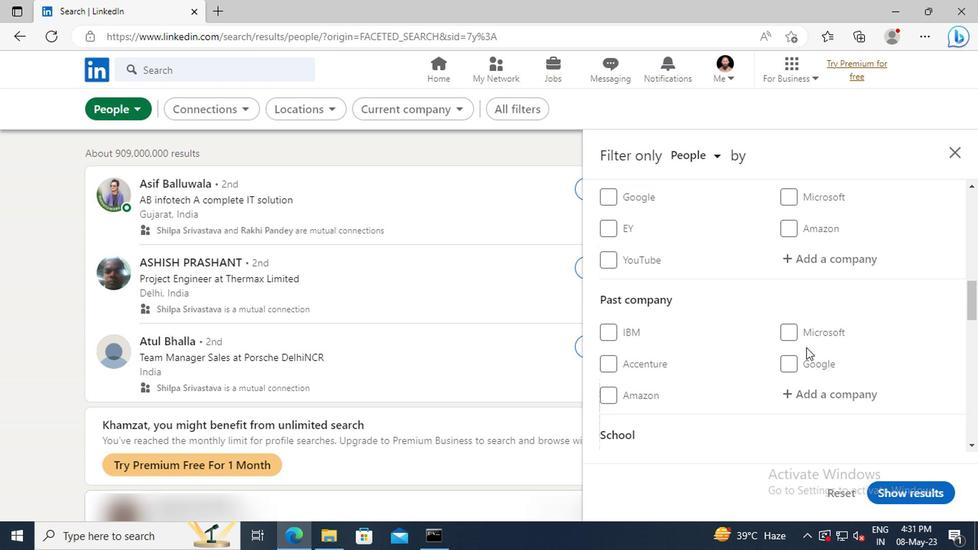 
Action: Mouse moved to (800, 306)
Screenshot: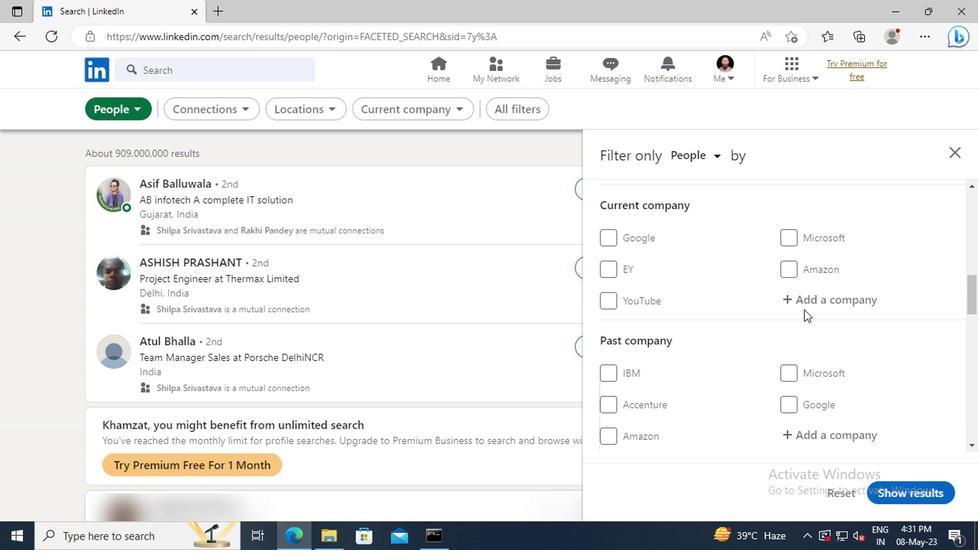 
Action: Mouse pressed left at (800, 306)
Screenshot: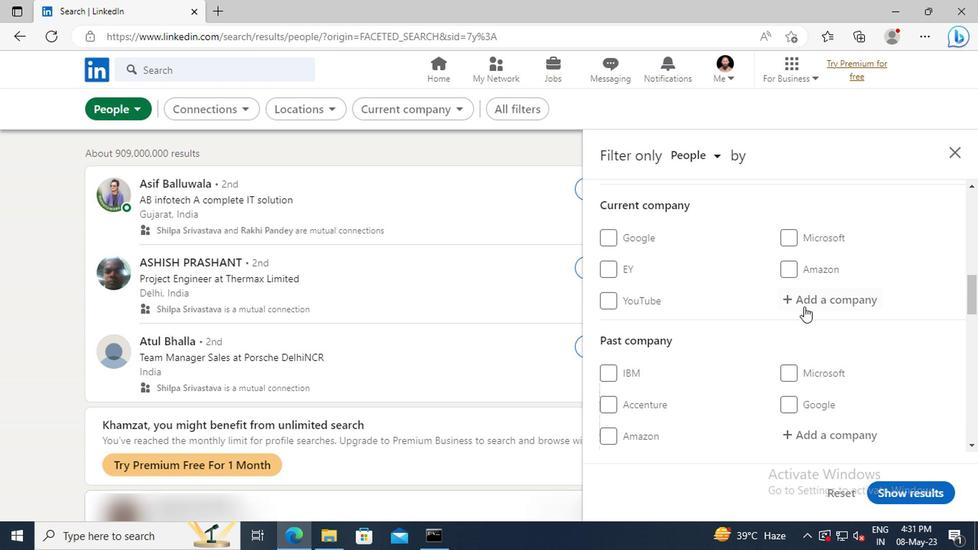 
Action: Key pressed <Key.shift>FORTINET
Screenshot: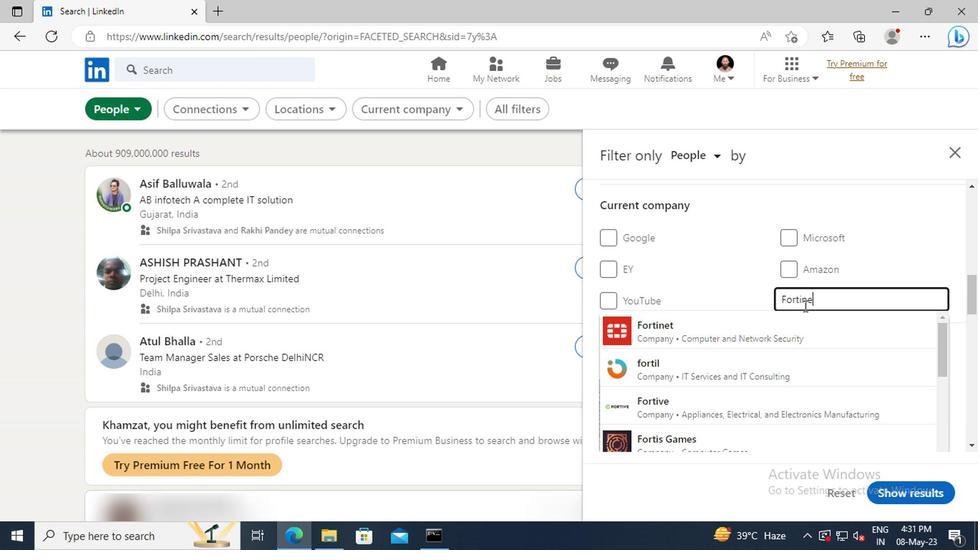 
Action: Mouse moved to (803, 324)
Screenshot: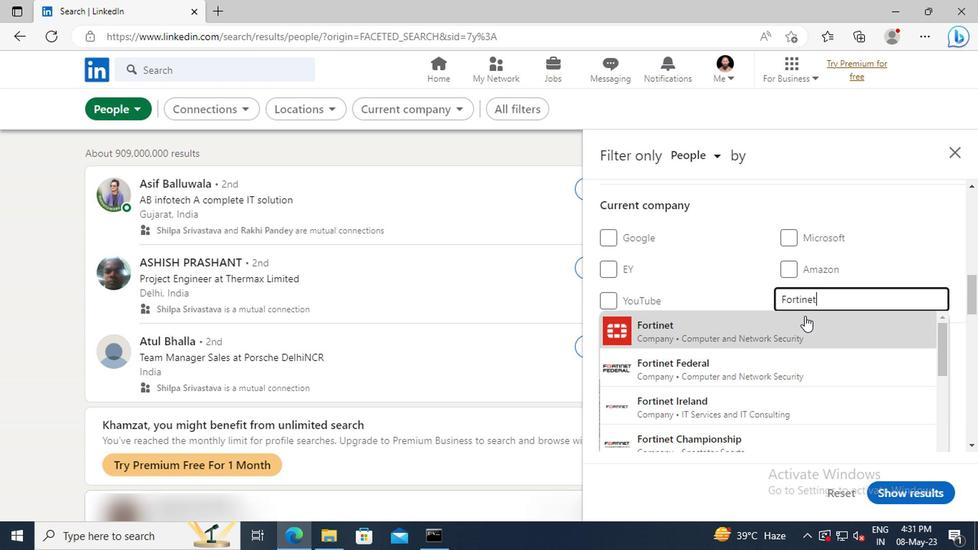 
Action: Mouse pressed left at (803, 324)
Screenshot: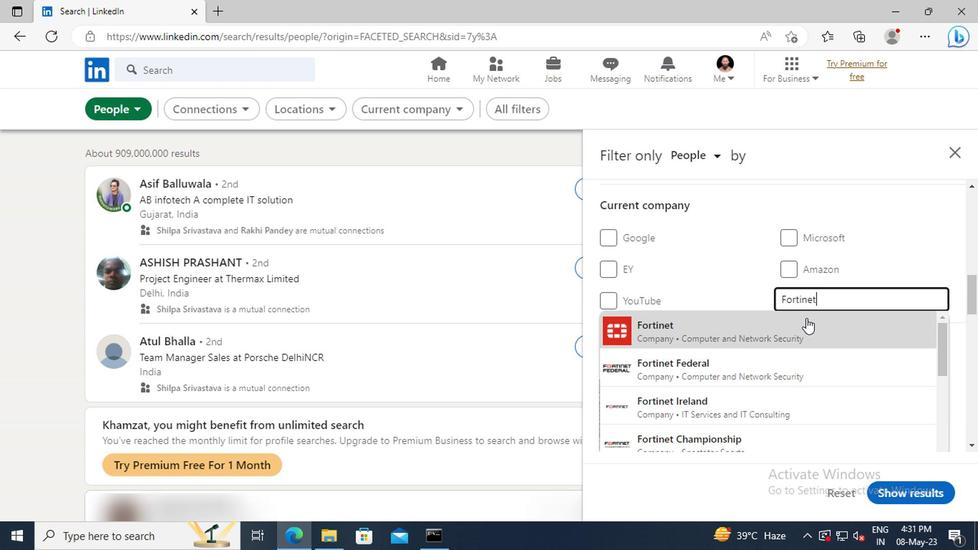 
Action: Mouse scrolled (803, 323) with delta (0, 0)
Screenshot: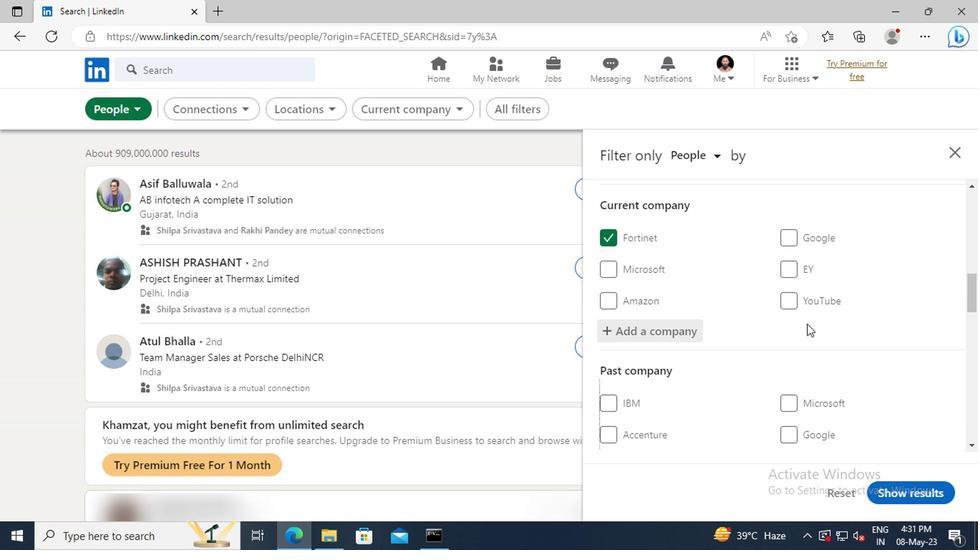 
Action: Mouse scrolled (803, 323) with delta (0, 0)
Screenshot: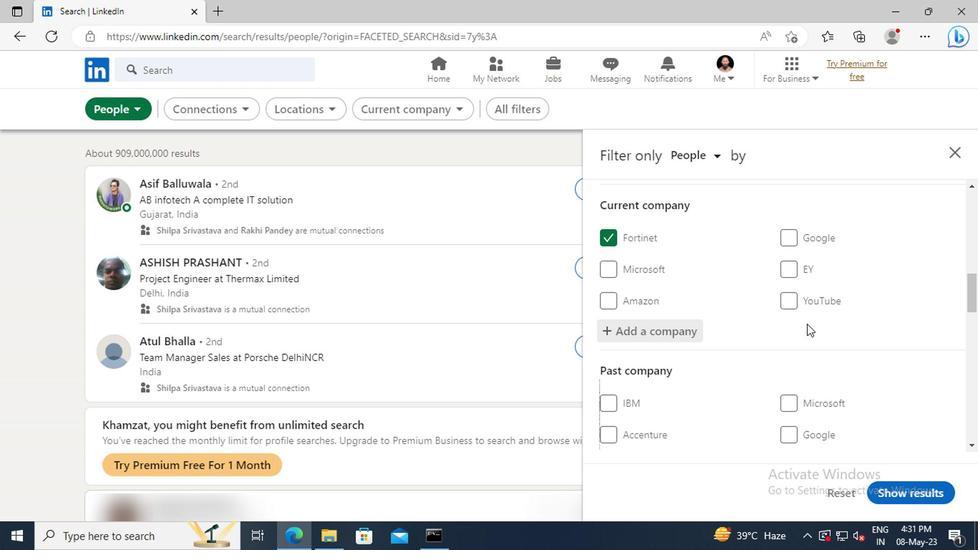 
Action: Mouse scrolled (803, 323) with delta (0, 0)
Screenshot: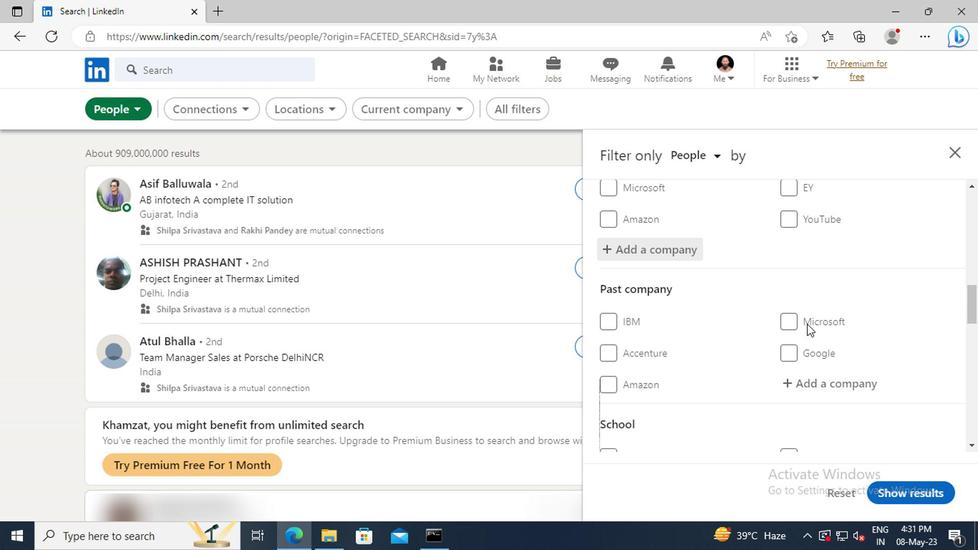 
Action: Mouse scrolled (803, 323) with delta (0, 0)
Screenshot: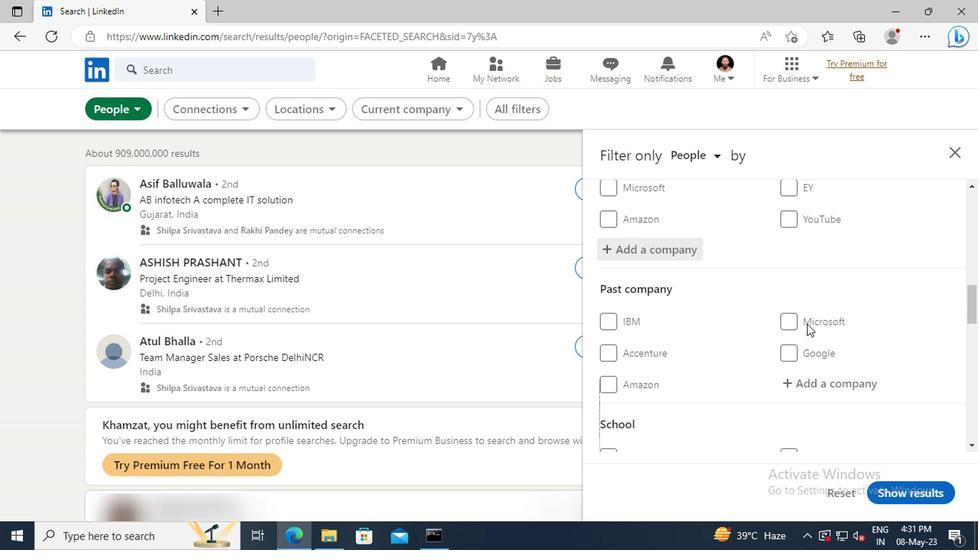 
Action: Mouse scrolled (803, 323) with delta (0, 0)
Screenshot: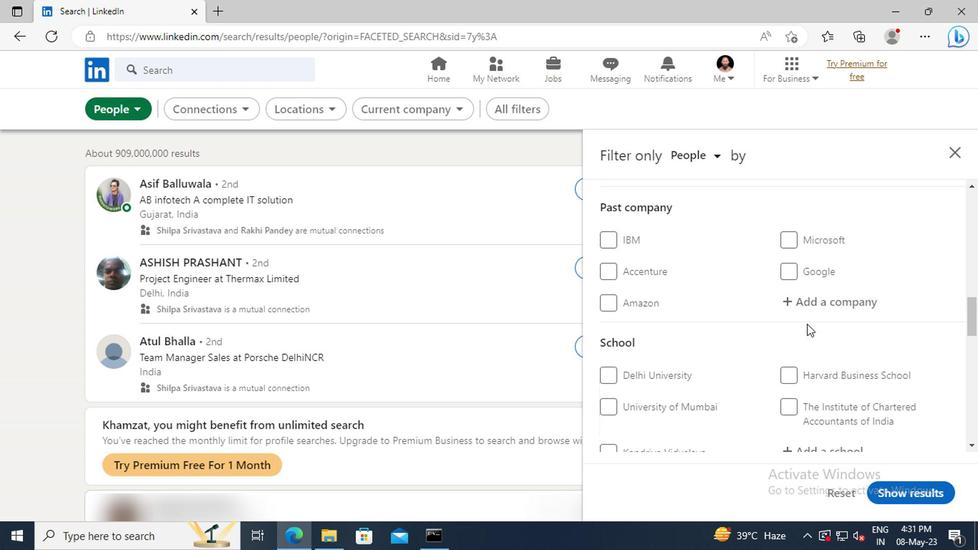 
Action: Mouse scrolled (803, 323) with delta (0, 0)
Screenshot: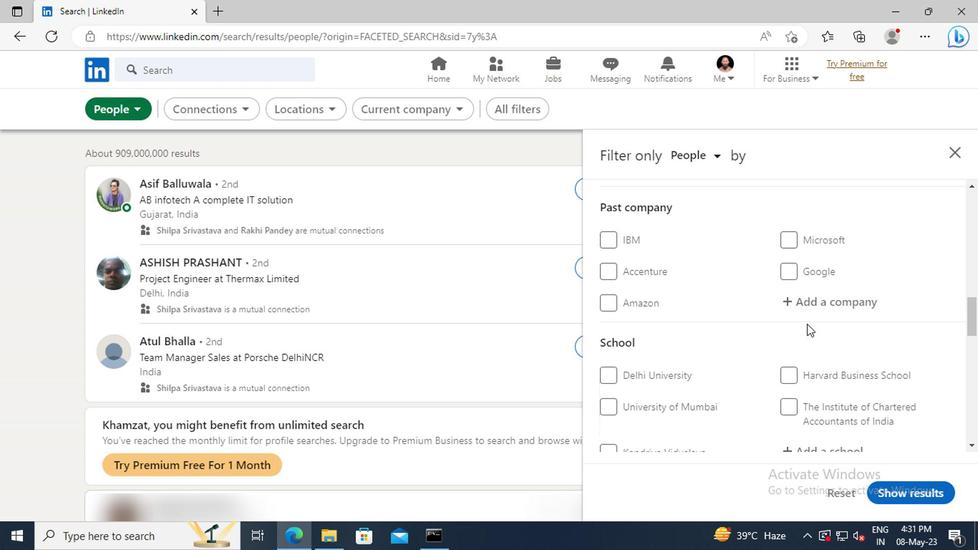 
Action: Mouse scrolled (803, 323) with delta (0, 0)
Screenshot: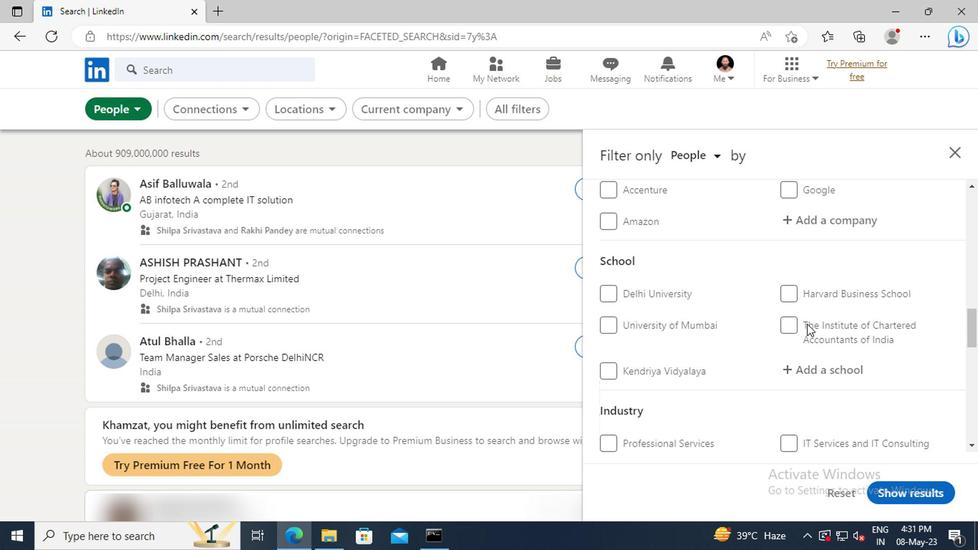 
Action: Mouse moved to (807, 329)
Screenshot: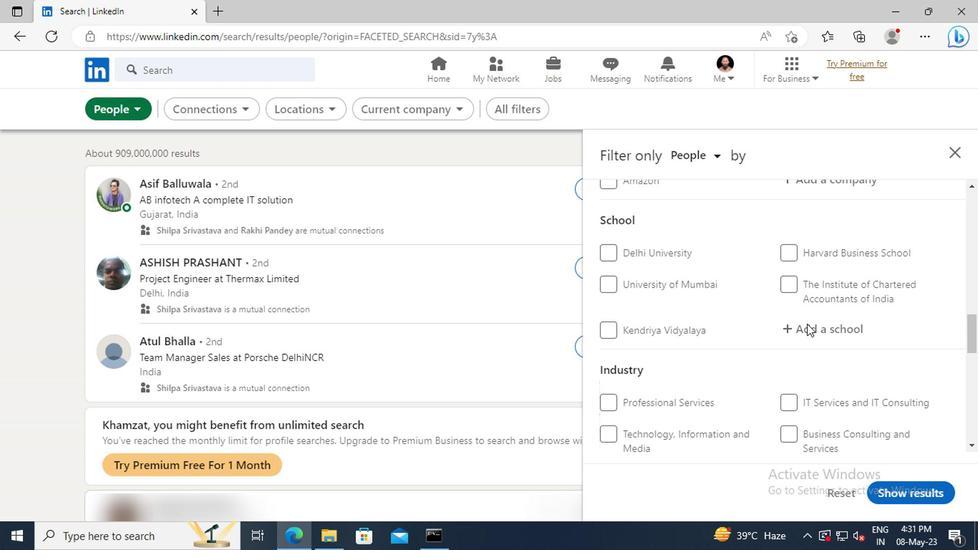 
Action: Mouse pressed left at (807, 329)
Screenshot: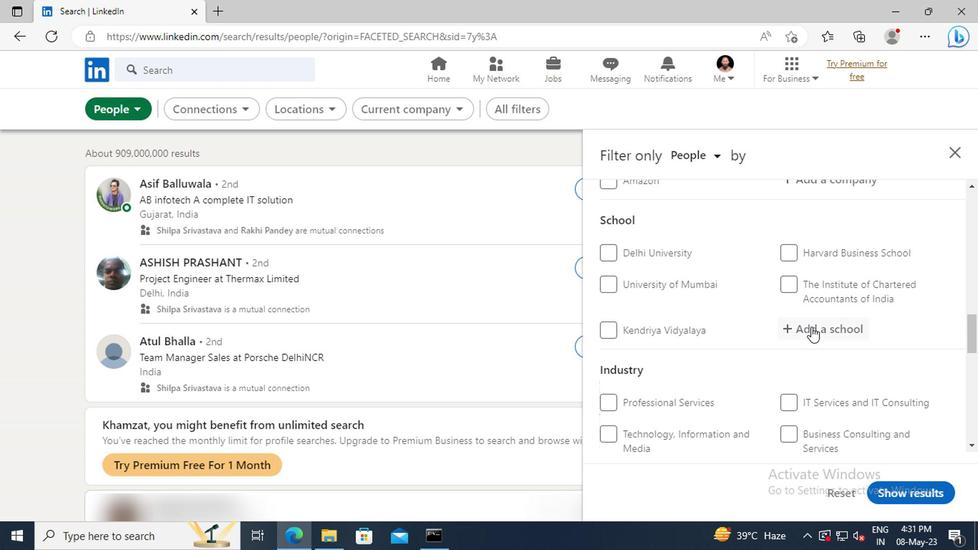 
Action: Key pressed <Key.shift>ALVA'S<Key.space><Key.shift>COL
Screenshot: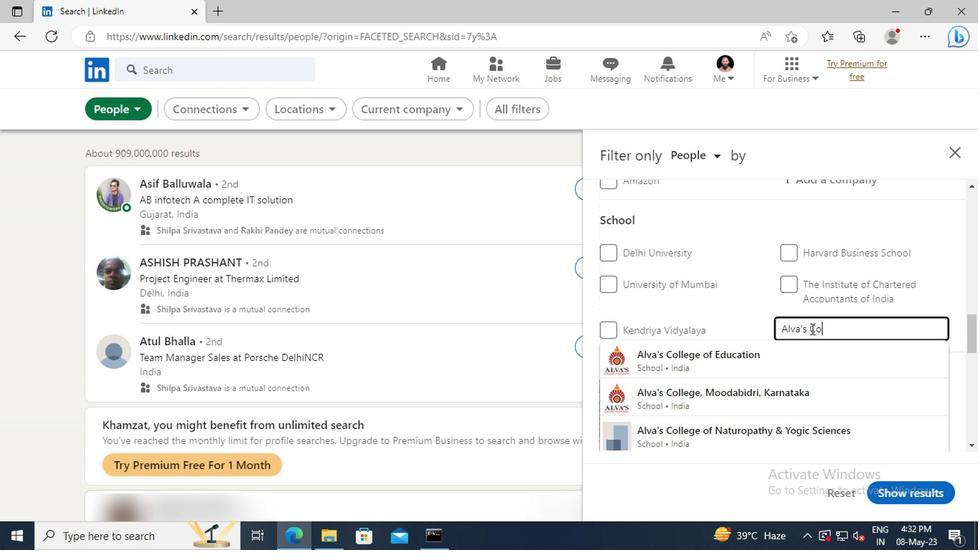 
Action: Mouse moved to (811, 353)
Screenshot: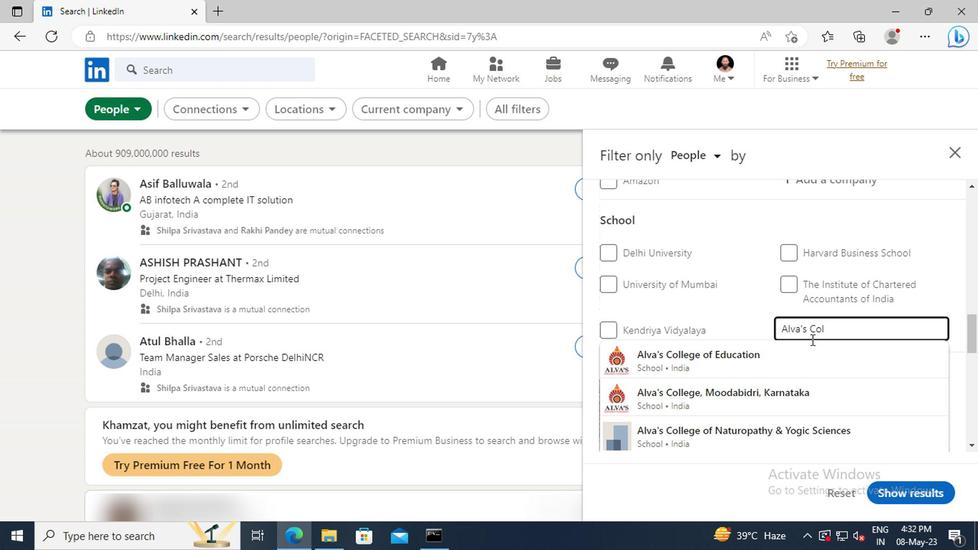 
Action: Mouse pressed left at (811, 353)
Screenshot: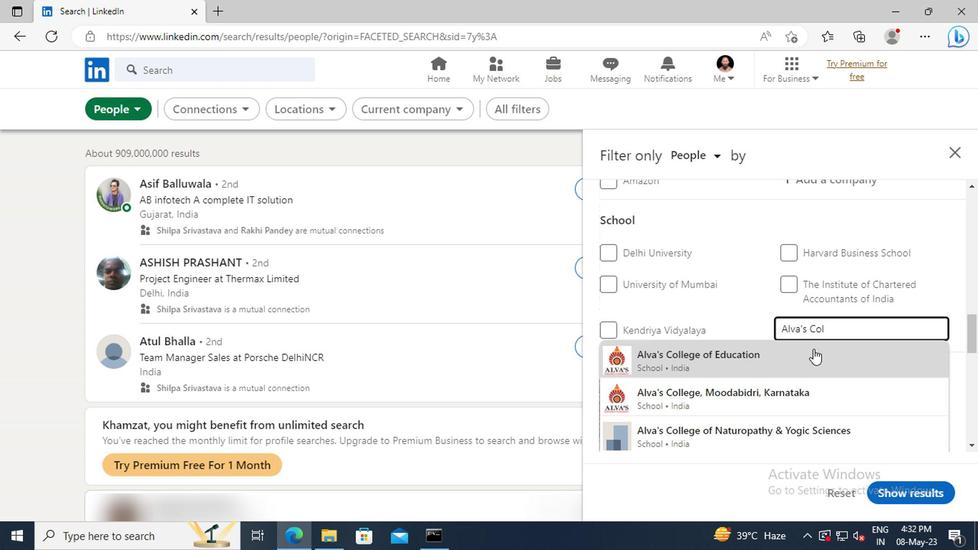 
Action: Mouse scrolled (811, 352) with delta (0, -1)
Screenshot: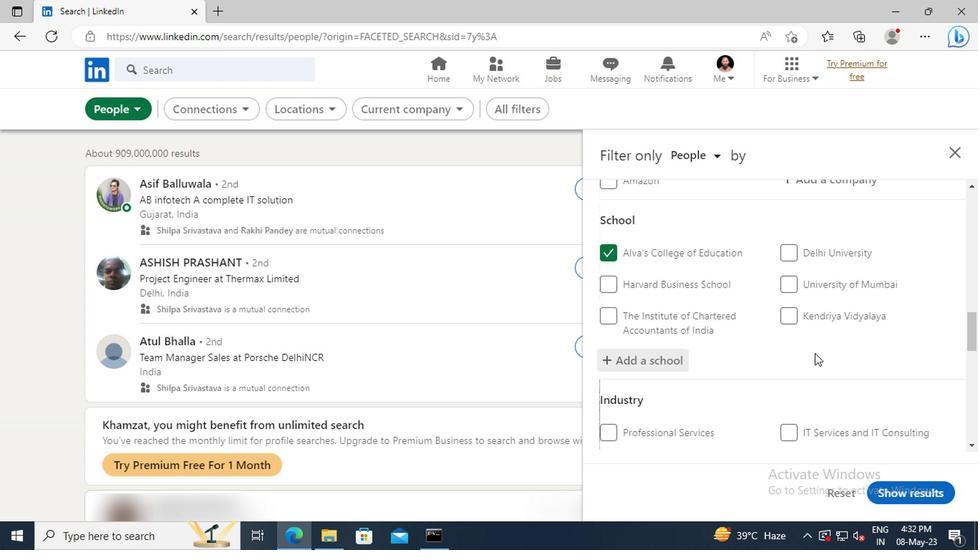 
Action: Mouse moved to (811, 346)
Screenshot: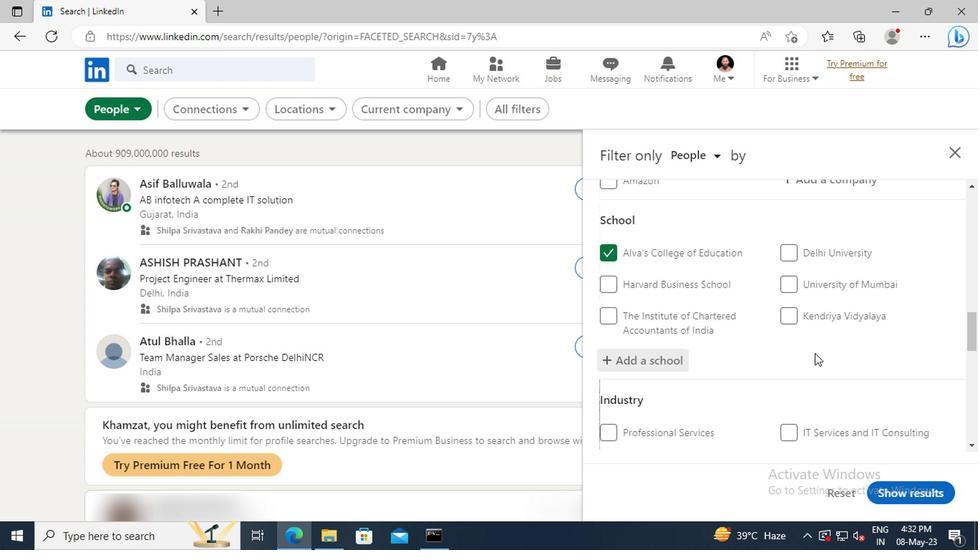 
Action: Mouse scrolled (811, 345) with delta (0, -1)
Screenshot: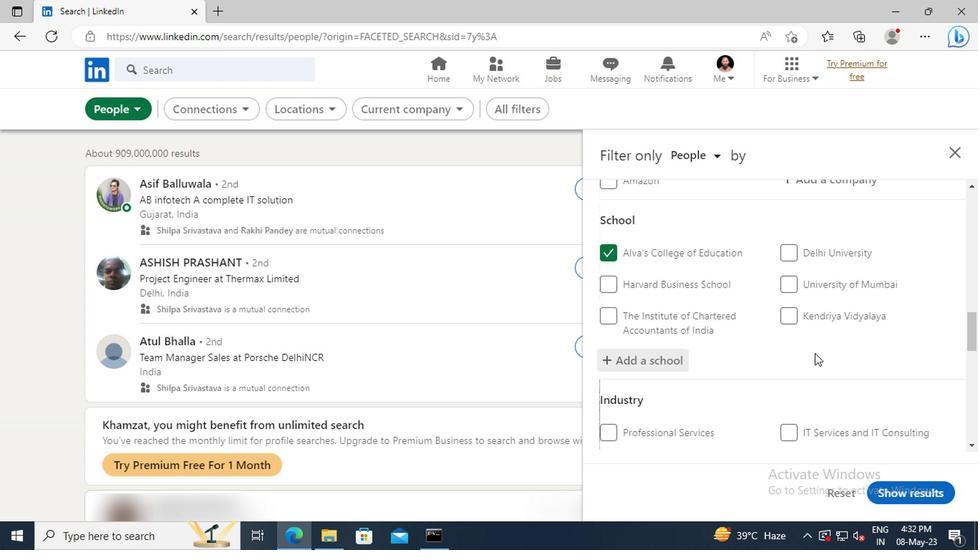 
Action: Mouse moved to (807, 328)
Screenshot: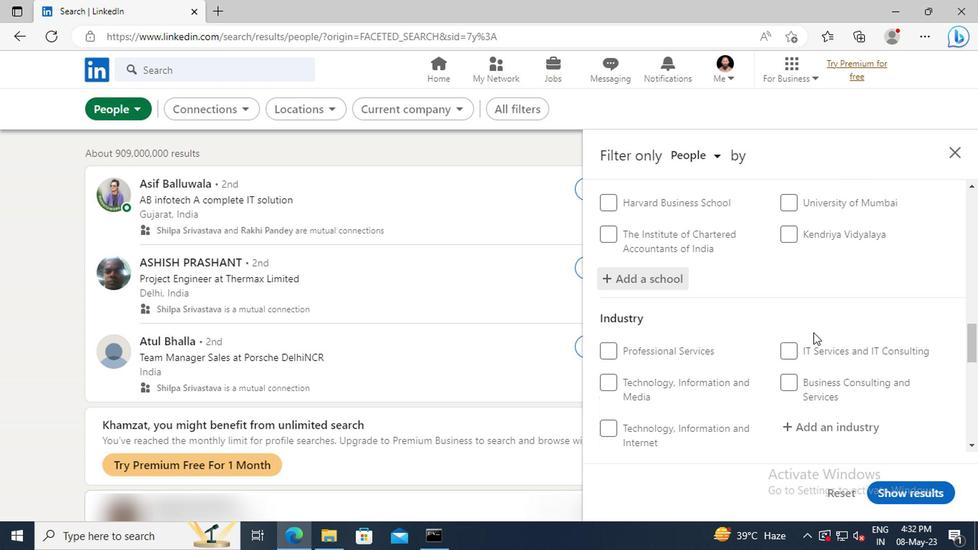
Action: Mouse scrolled (807, 327) with delta (0, -1)
Screenshot: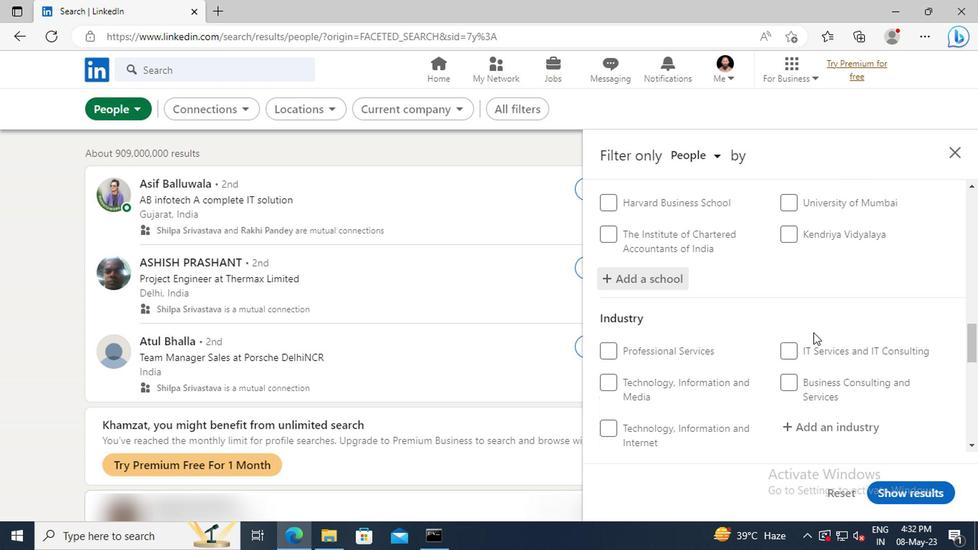 
Action: Mouse scrolled (807, 327) with delta (0, -1)
Screenshot: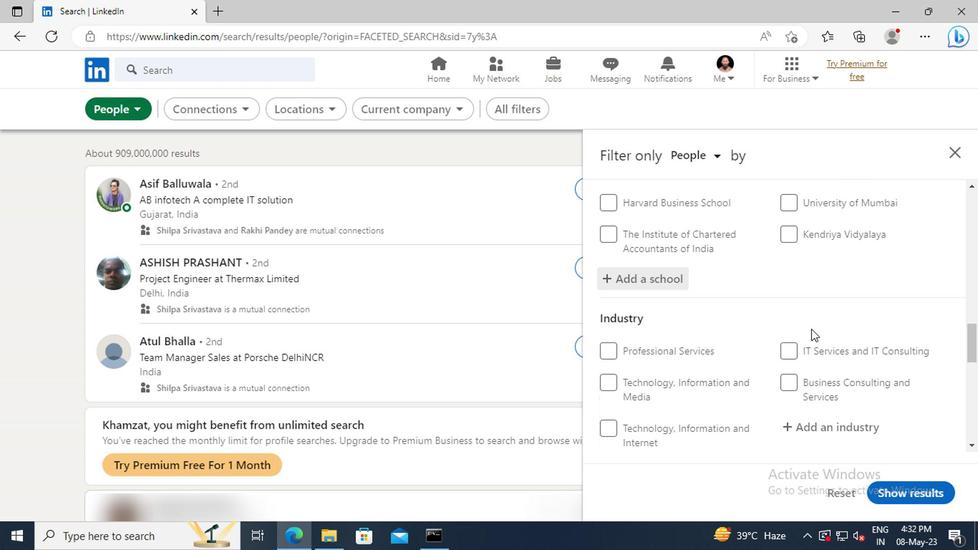 
Action: Mouse moved to (809, 345)
Screenshot: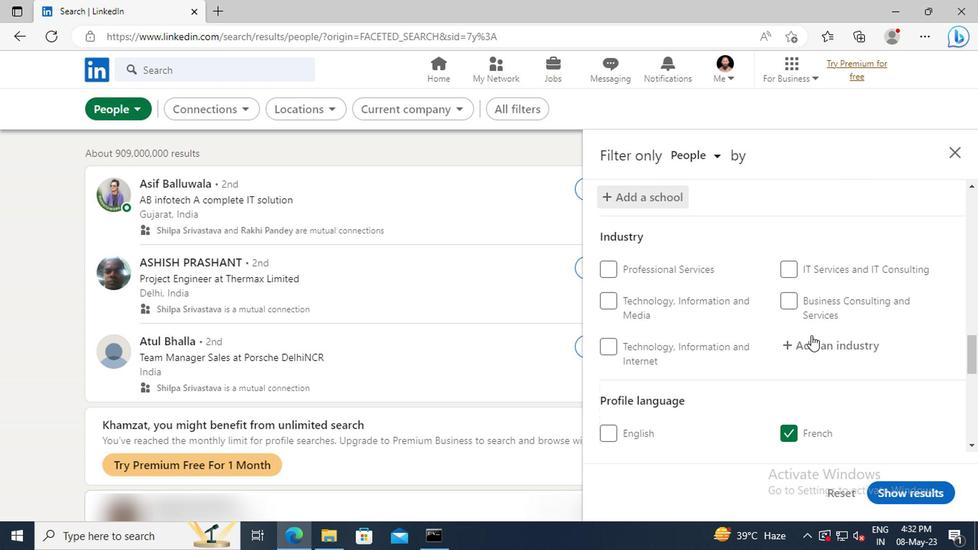 
Action: Mouse pressed left at (809, 345)
Screenshot: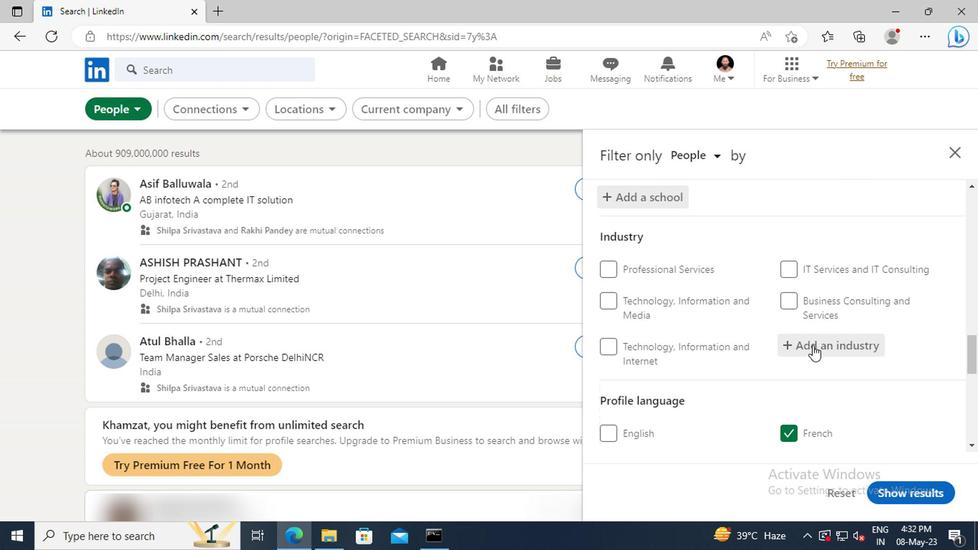 
Action: Key pressed <Key.shift>IT<Key.space><Key.shift>SYSTEM<Key.space><Key.shift>IN
Screenshot: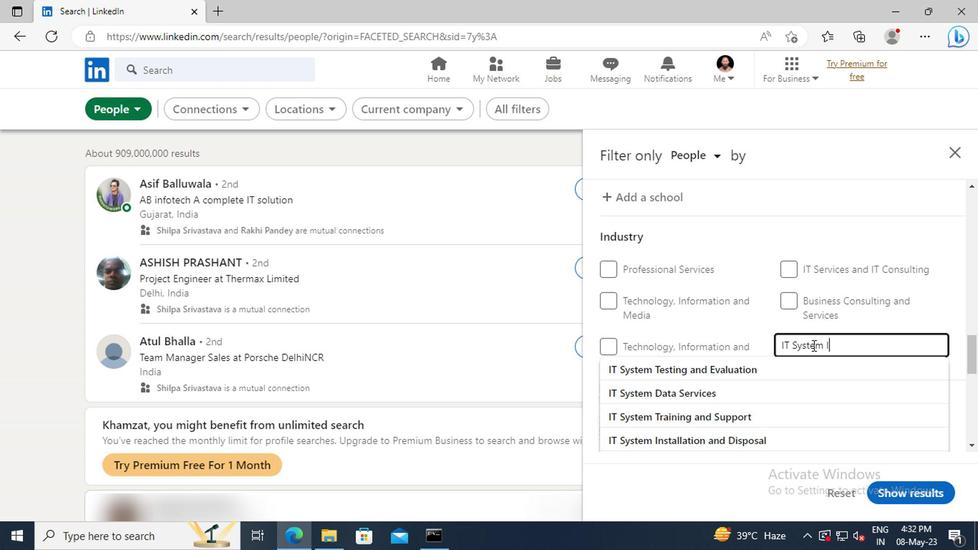 
Action: Mouse moved to (814, 362)
Screenshot: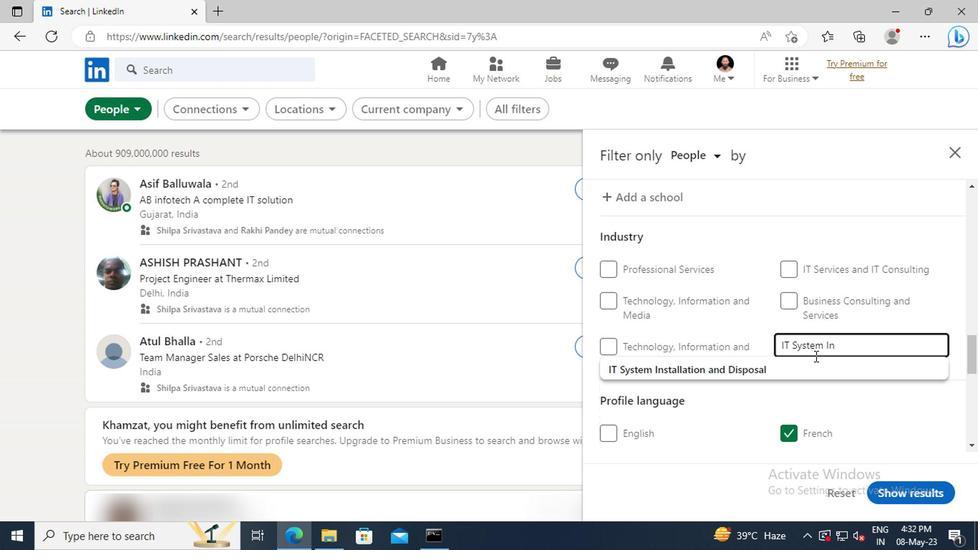 
Action: Mouse pressed left at (814, 362)
Screenshot: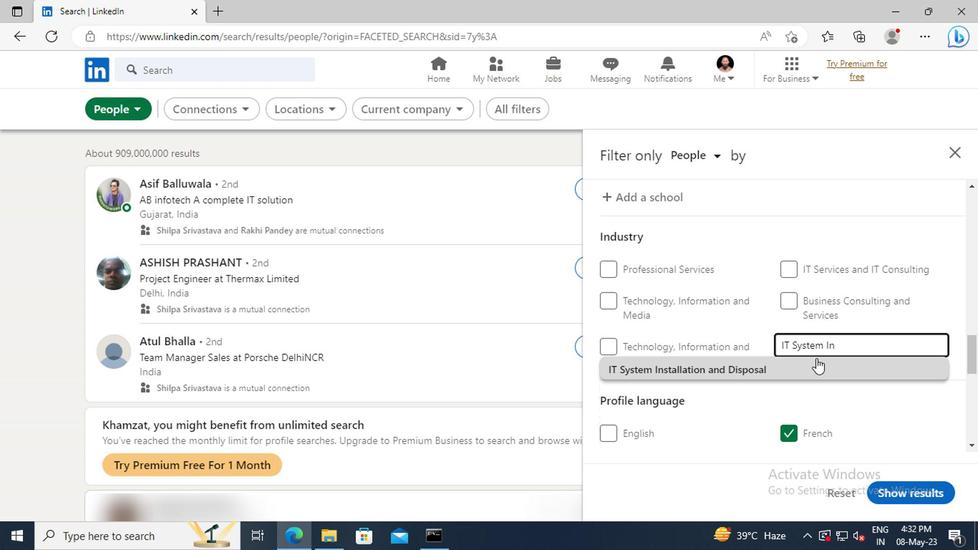 
Action: Mouse scrolled (814, 362) with delta (0, 0)
Screenshot: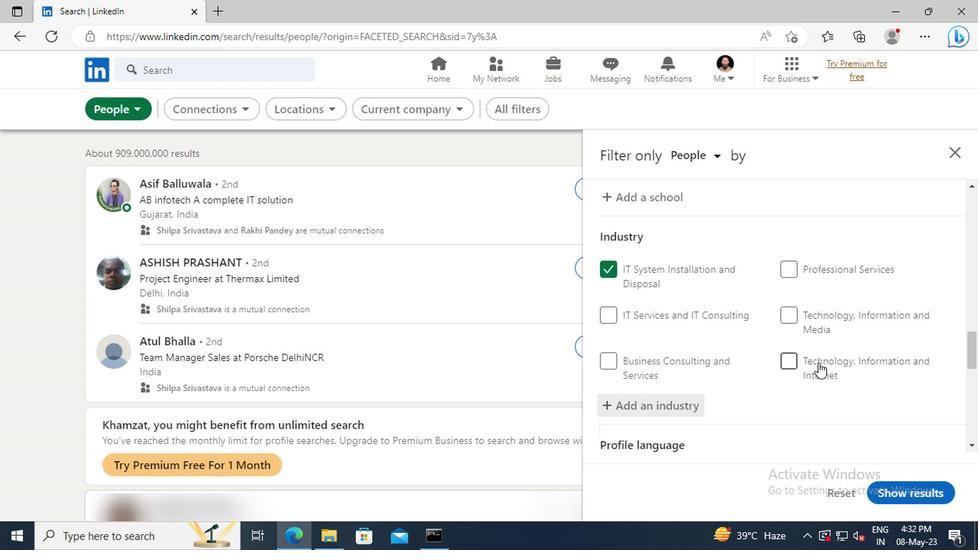 
Action: Mouse scrolled (814, 362) with delta (0, 0)
Screenshot: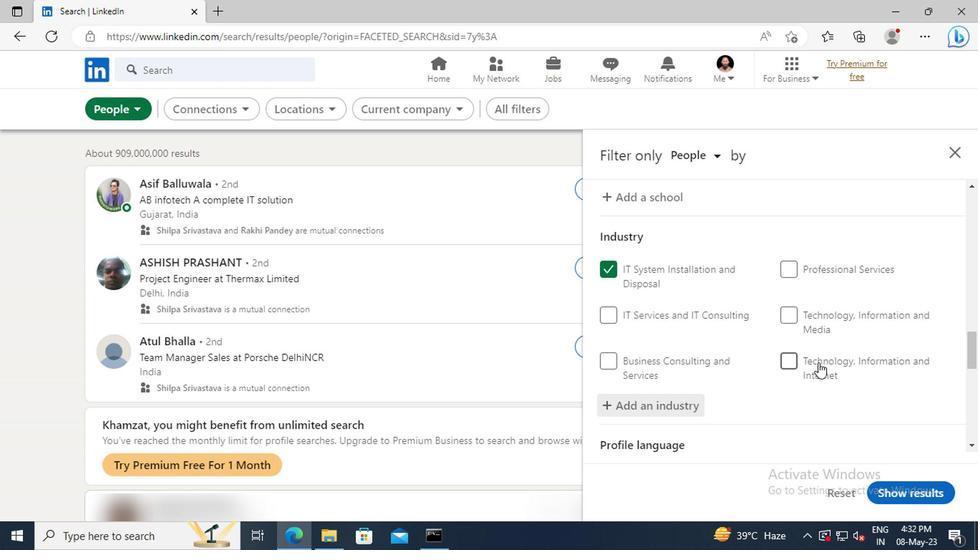 
Action: Mouse moved to (814, 355)
Screenshot: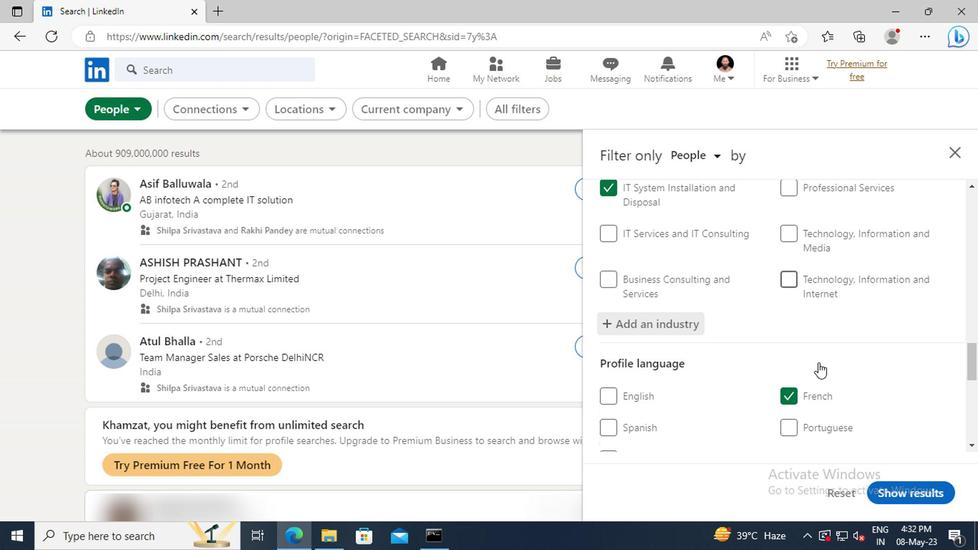 
Action: Mouse scrolled (814, 355) with delta (0, 0)
Screenshot: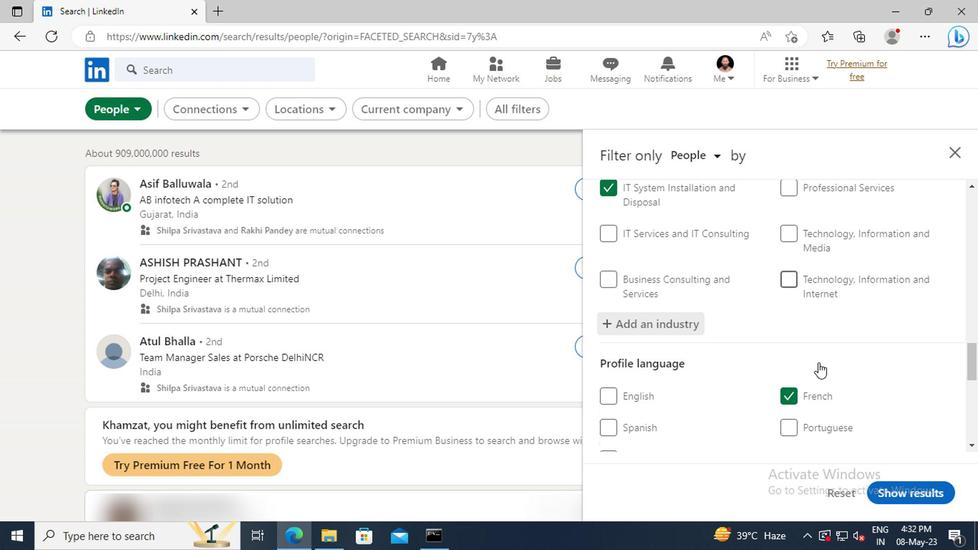 
Action: Mouse moved to (811, 347)
Screenshot: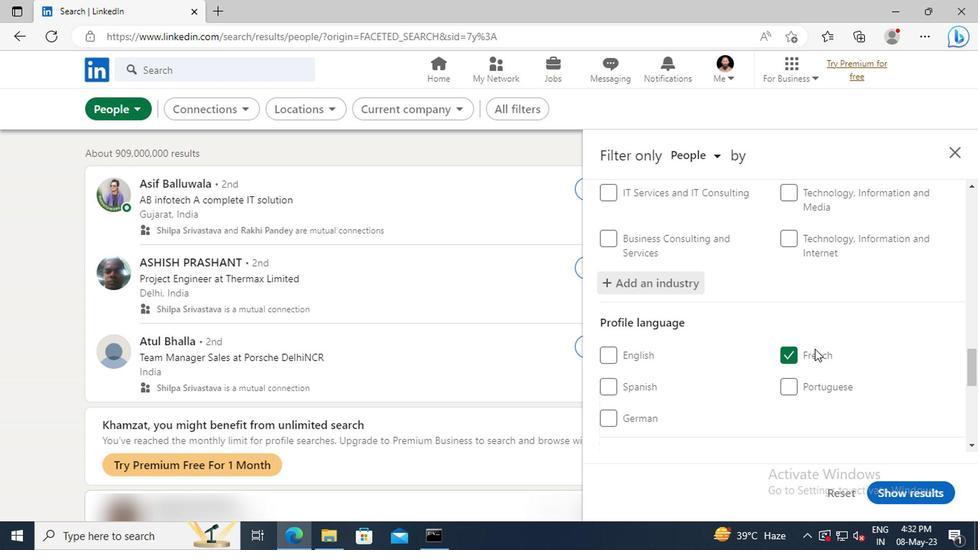 
Action: Mouse scrolled (811, 346) with delta (0, 0)
Screenshot: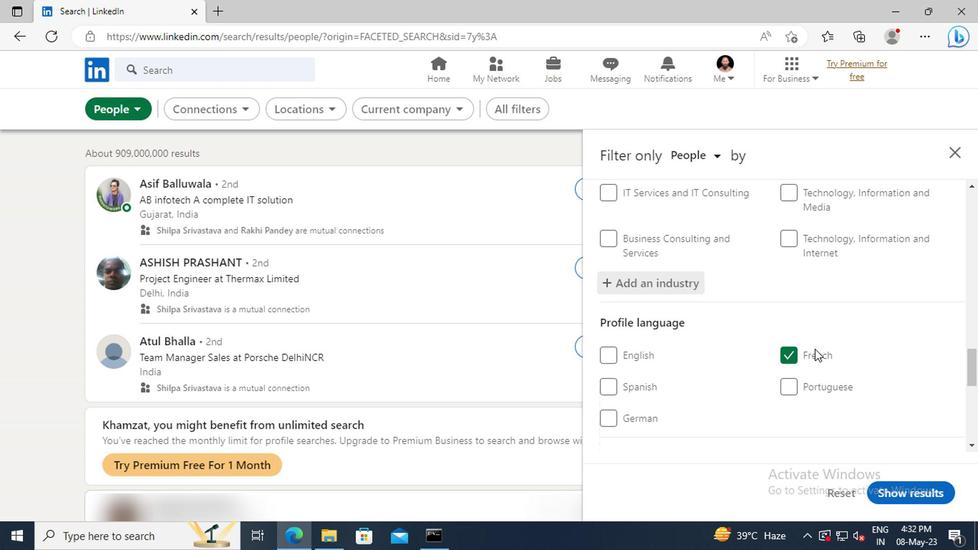 
Action: Mouse moved to (810, 343)
Screenshot: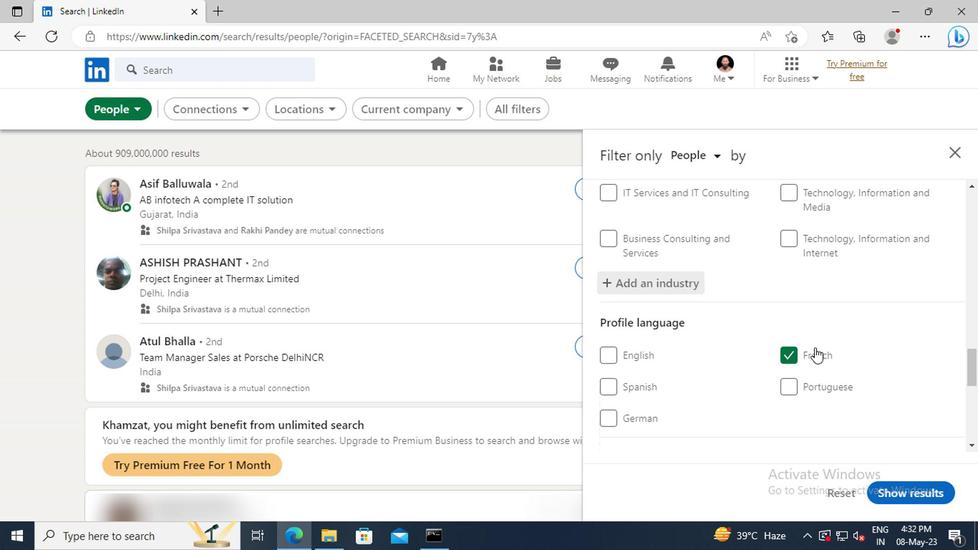 
Action: Mouse scrolled (810, 343) with delta (0, 0)
Screenshot: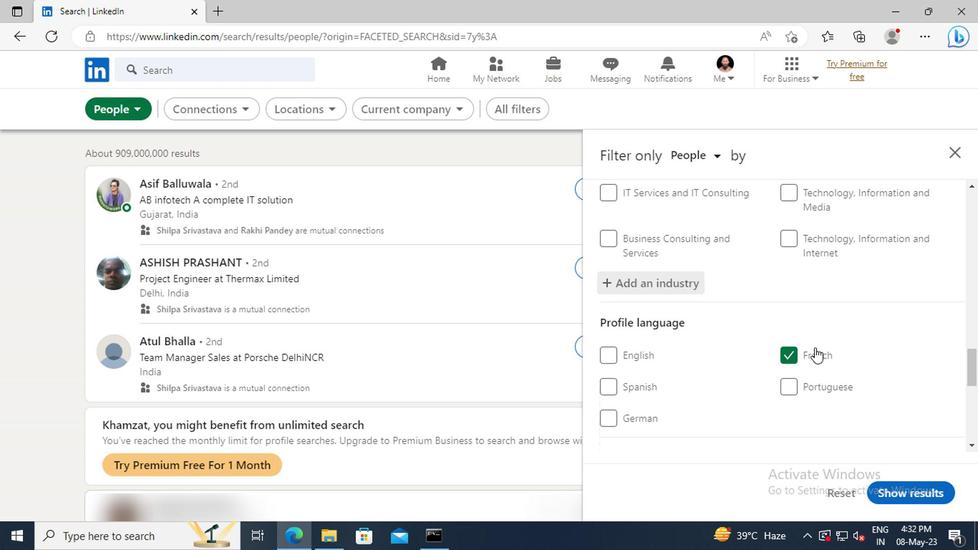
Action: Mouse moved to (800, 322)
Screenshot: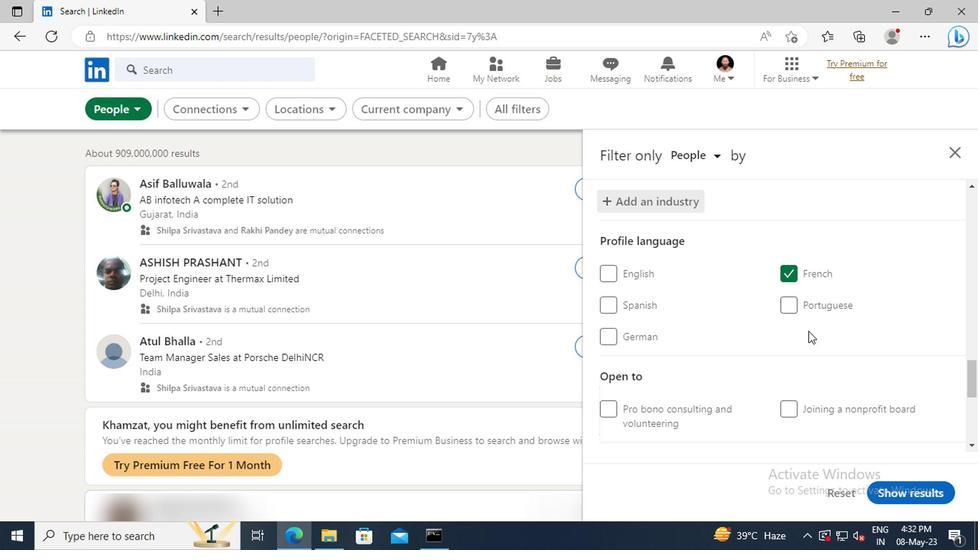 
Action: Mouse scrolled (800, 321) with delta (0, 0)
Screenshot: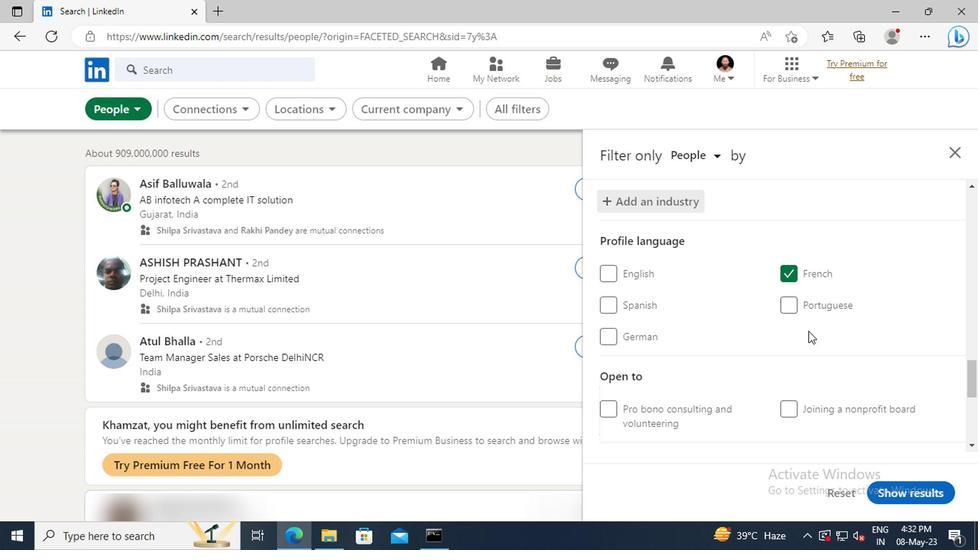 
Action: Mouse moved to (800, 320)
Screenshot: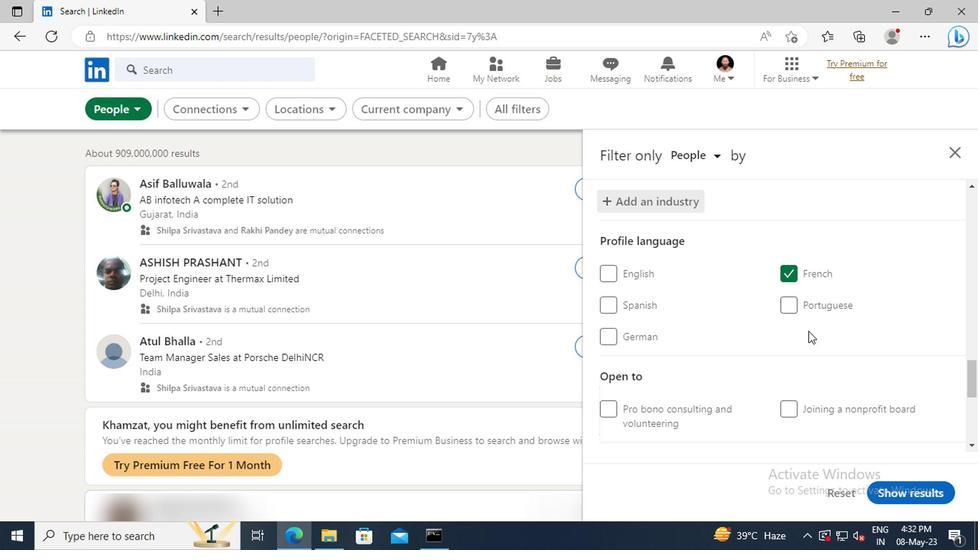 
Action: Mouse scrolled (800, 320) with delta (0, 0)
Screenshot: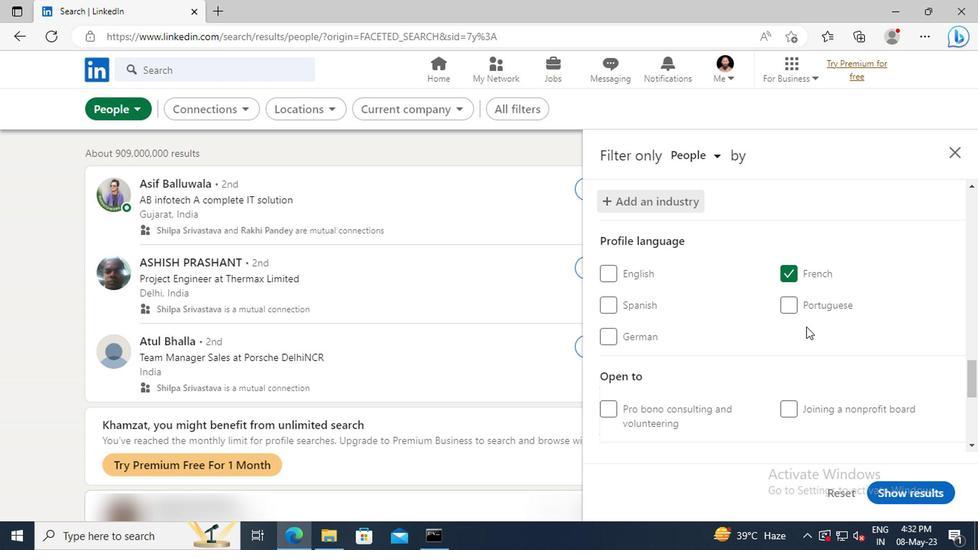 
Action: Mouse scrolled (800, 320) with delta (0, 0)
Screenshot: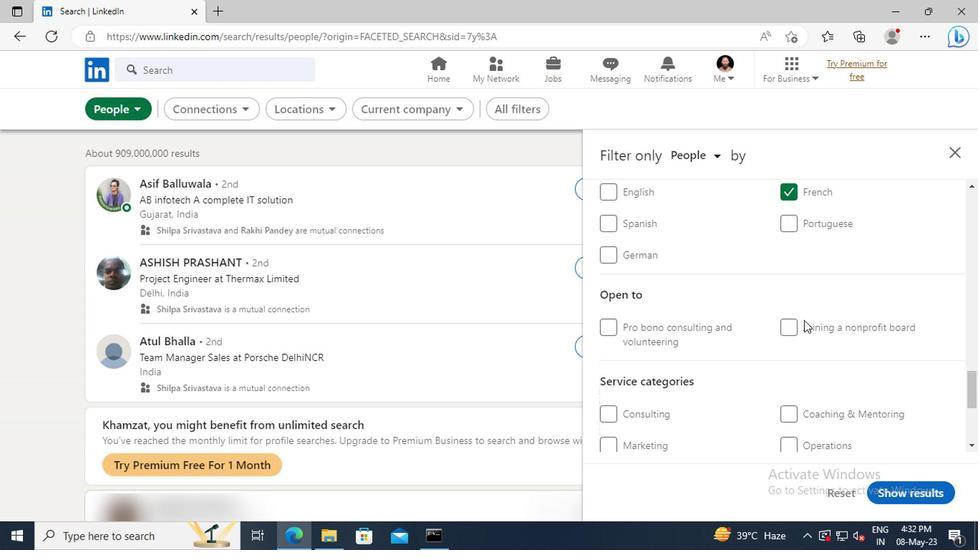 
Action: Mouse scrolled (800, 320) with delta (0, 0)
Screenshot: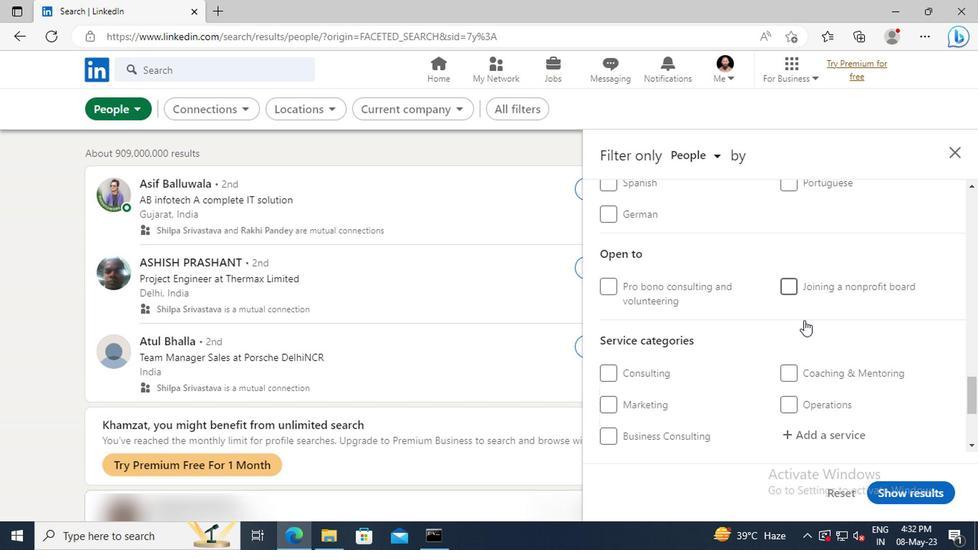 
Action: Mouse scrolled (800, 320) with delta (0, 0)
Screenshot: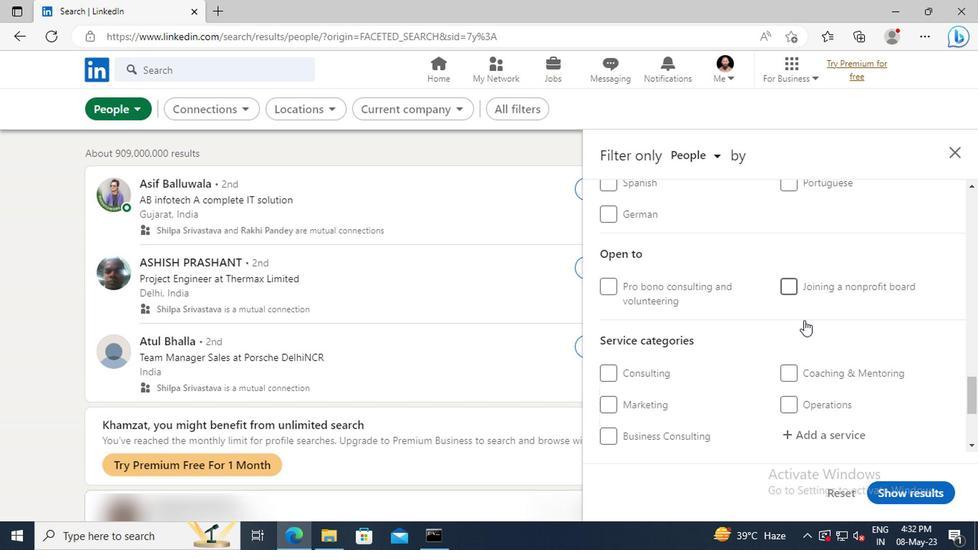 
Action: Mouse scrolled (800, 320) with delta (0, 0)
Screenshot: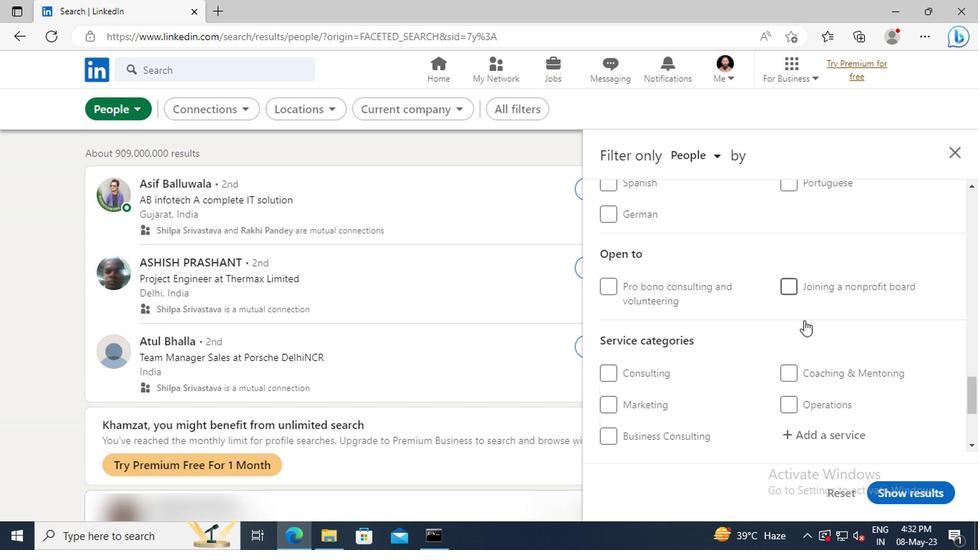 
Action: Mouse moved to (801, 316)
Screenshot: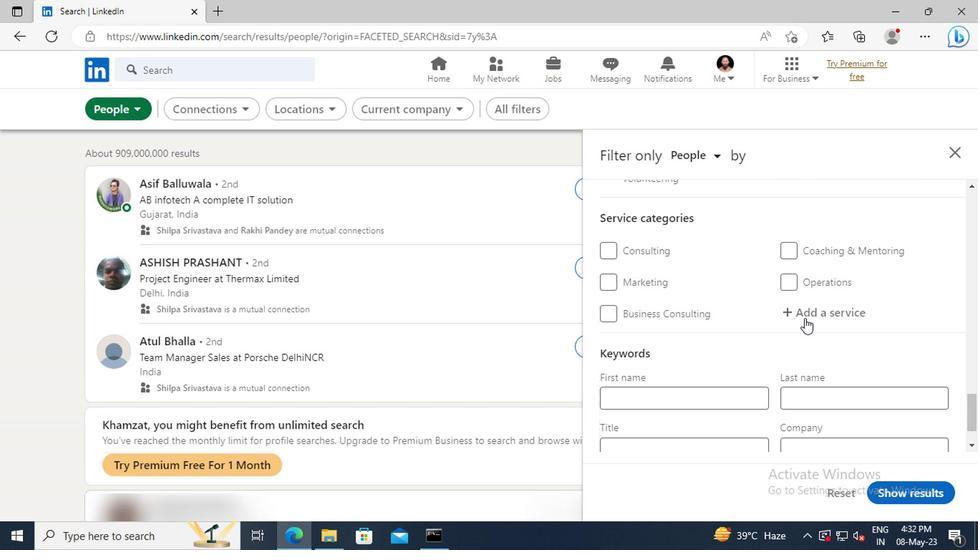 
Action: Mouse pressed left at (801, 316)
Screenshot: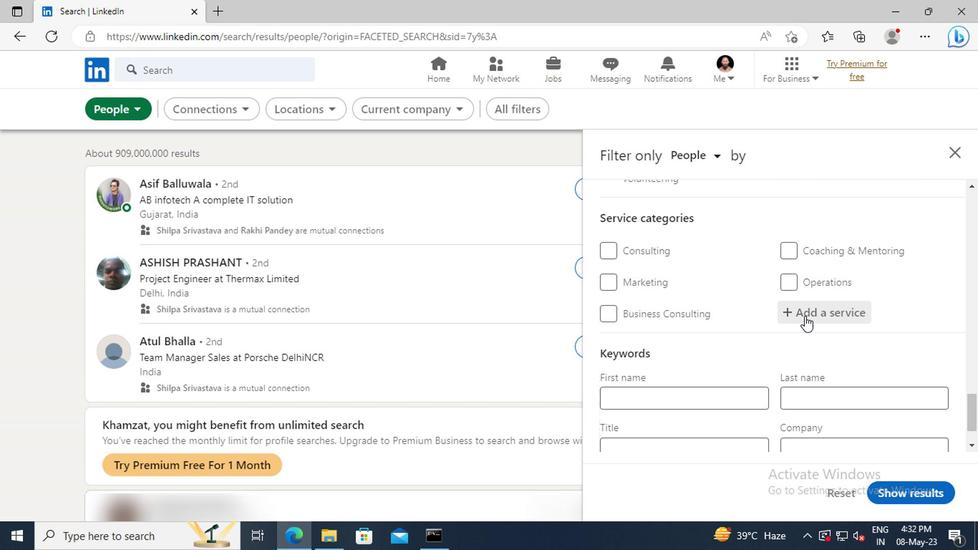 
Action: Key pressed <Key.shift>MANAGEMENT<Key.space><Key.shift>CON
Screenshot: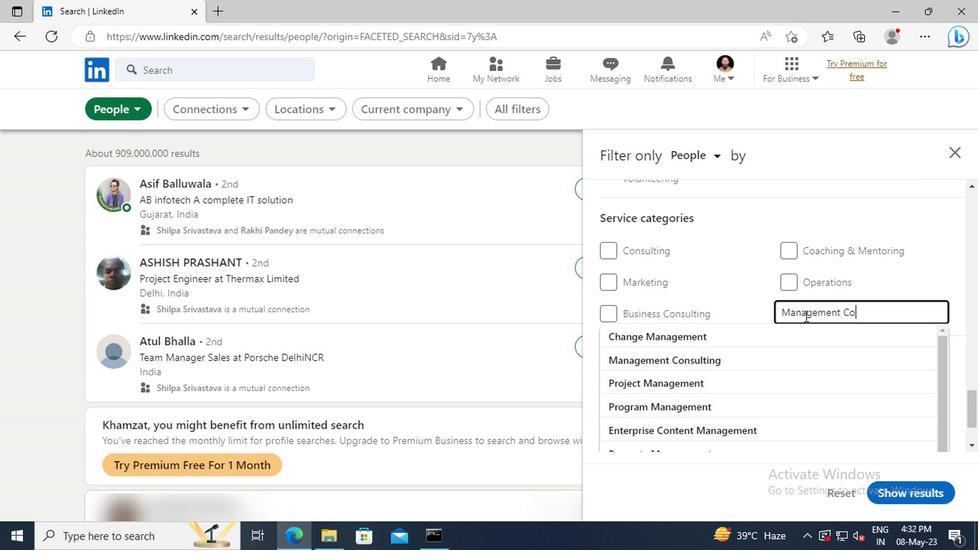 
Action: Mouse moved to (802, 332)
Screenshot: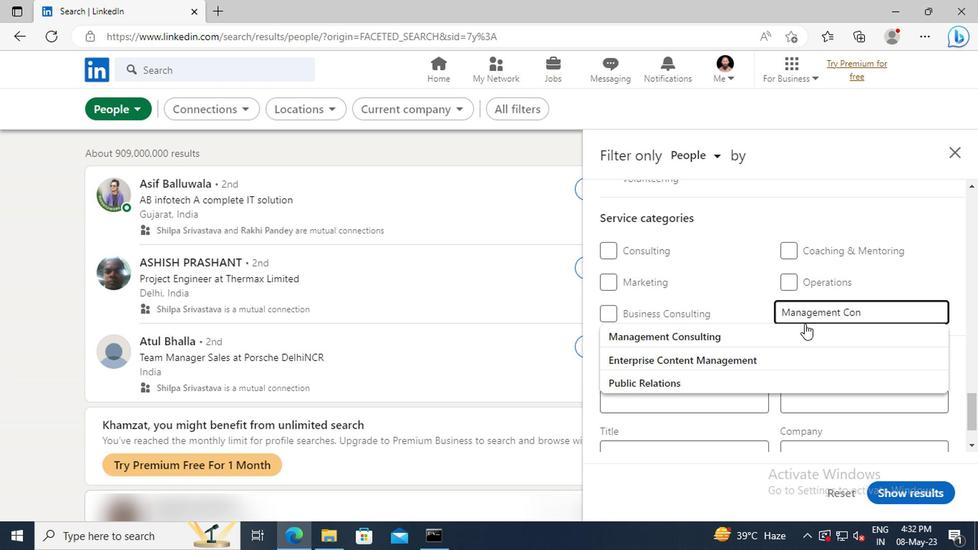 
Action: Mouse pressed left at (802, 332)
Screenshot: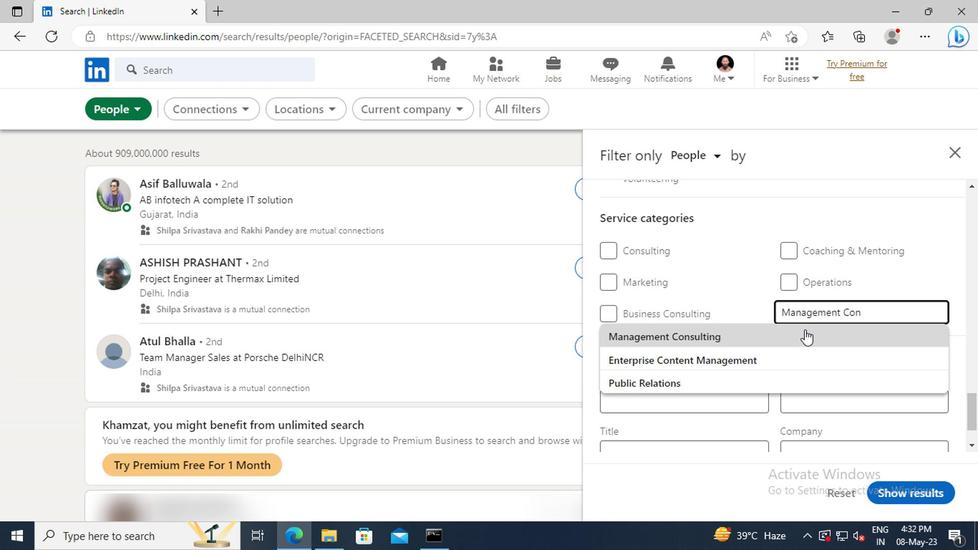 
Action: Mouse scrolled (802, 331) with delta (0, -1)
Screenshot: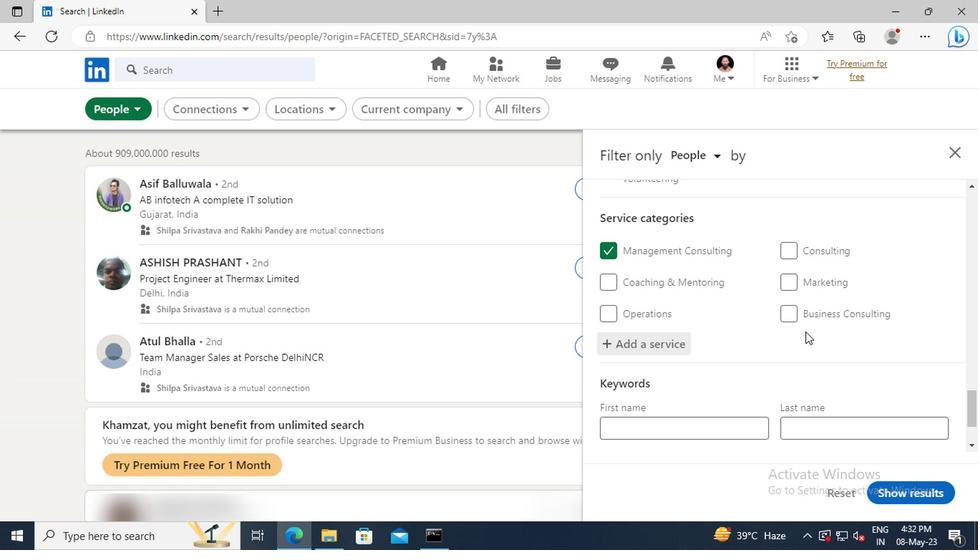 
Action: Mouse scrolled (802, 331) with delta (0, -1)
Screenshot: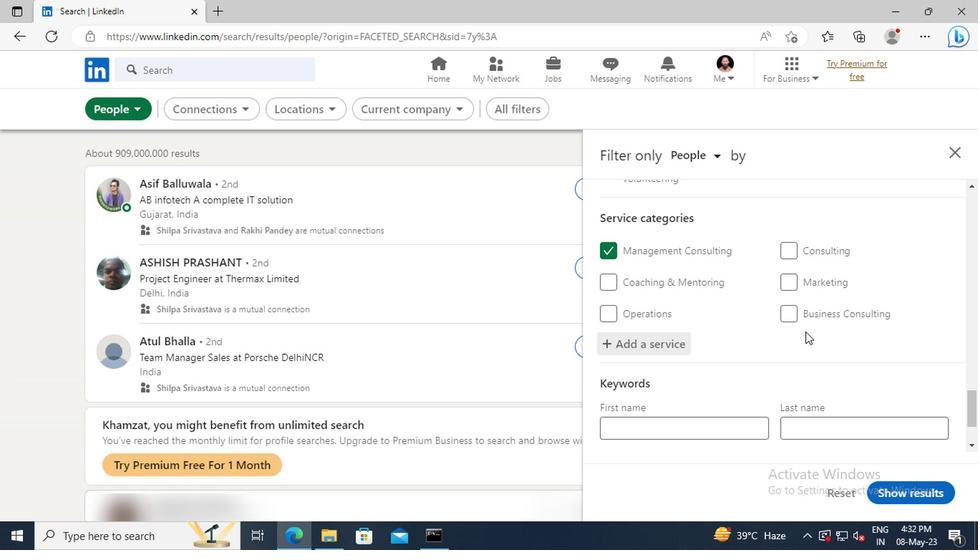 
Action: Mouse scrolled (802, 331) with delta (0, -1)
Screenshot: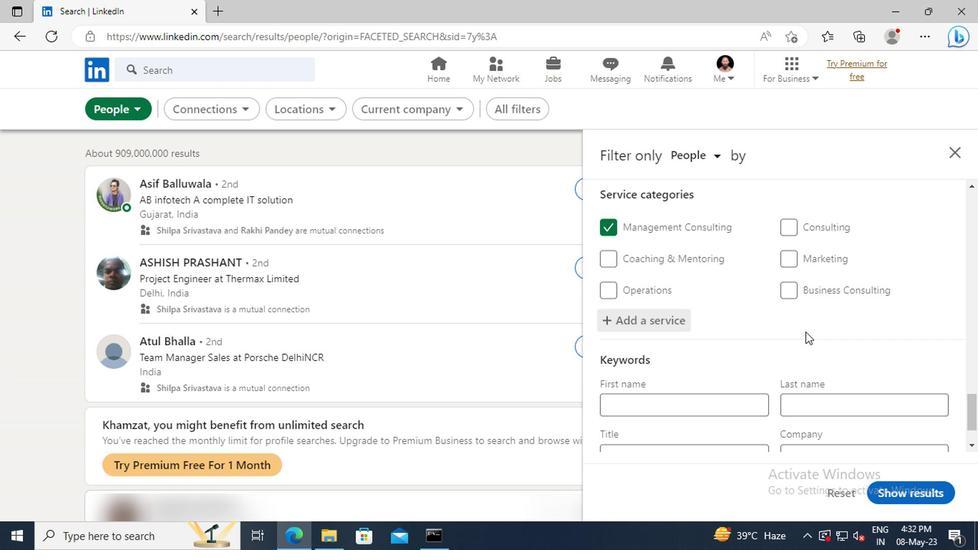 
Action: Mouse scrolled (802, 331) with delta (0, -1)
Screenshot: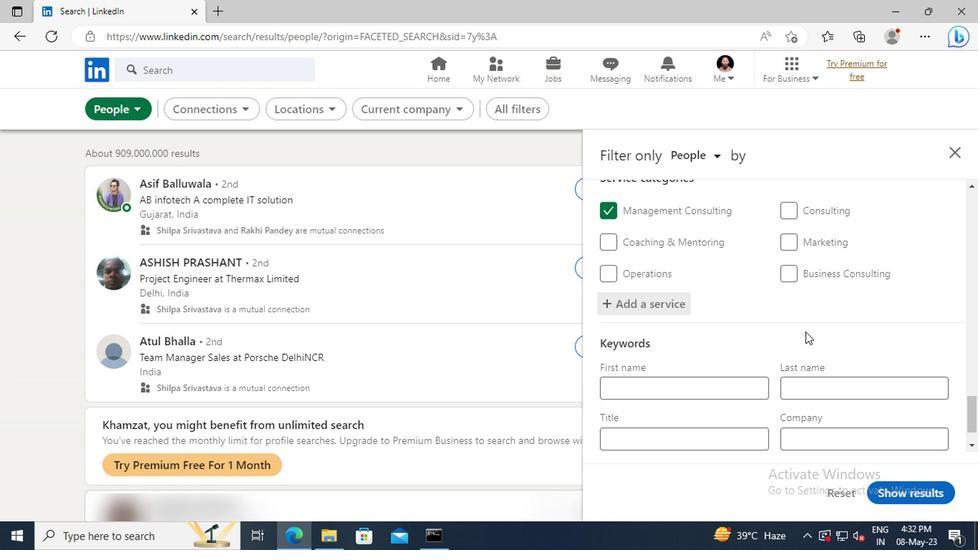 
Action: Mouse moved to (682, 386)
Screenshot: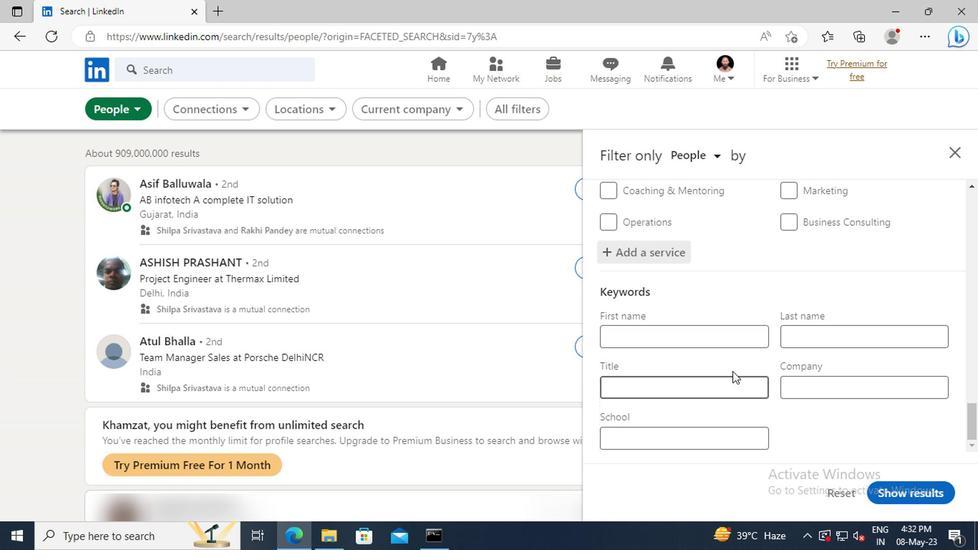 
Action: Mouse pressed left at (682, 386)
Screenshot: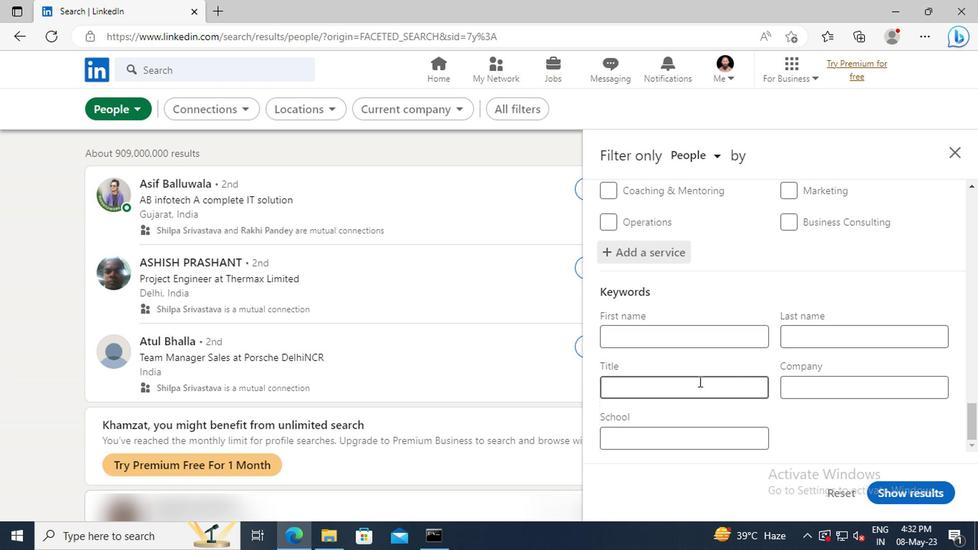 
Action: Key pressed <Key.shift>NURSE<Key.space><Key.shift>PRACTIONER<Key.enter>
Screenshot: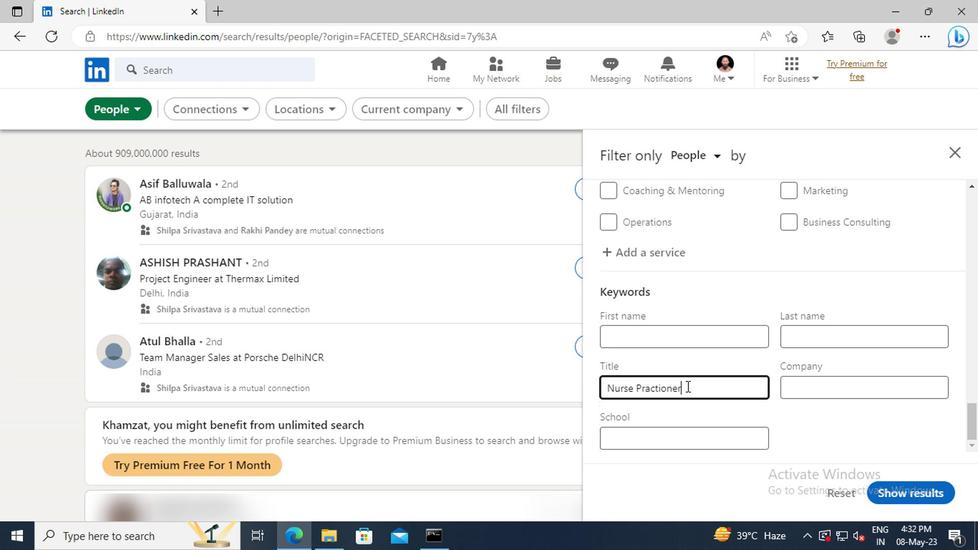 
Action: Mouse moved to (897, 488)
Screenshot: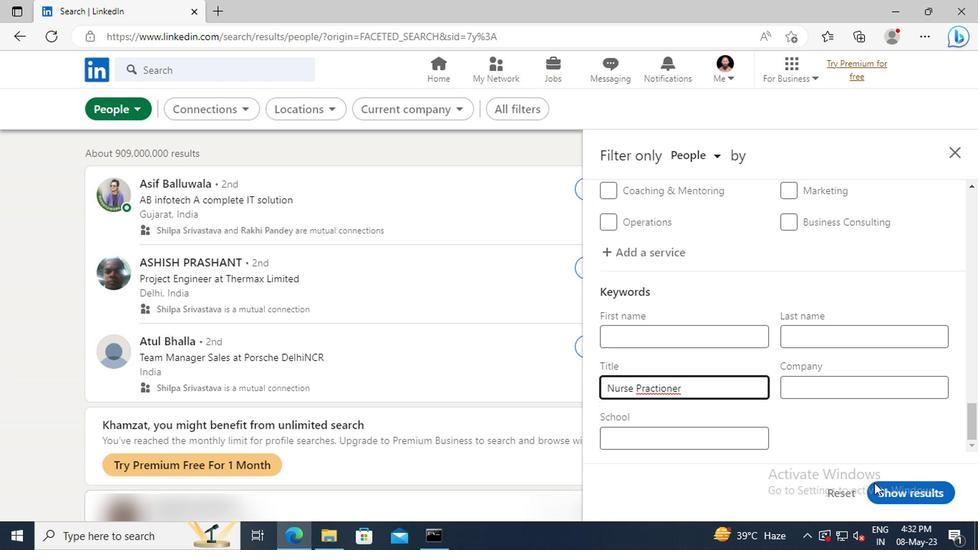 
Action: Mouse pressed left at (897, 488)
Screenshot: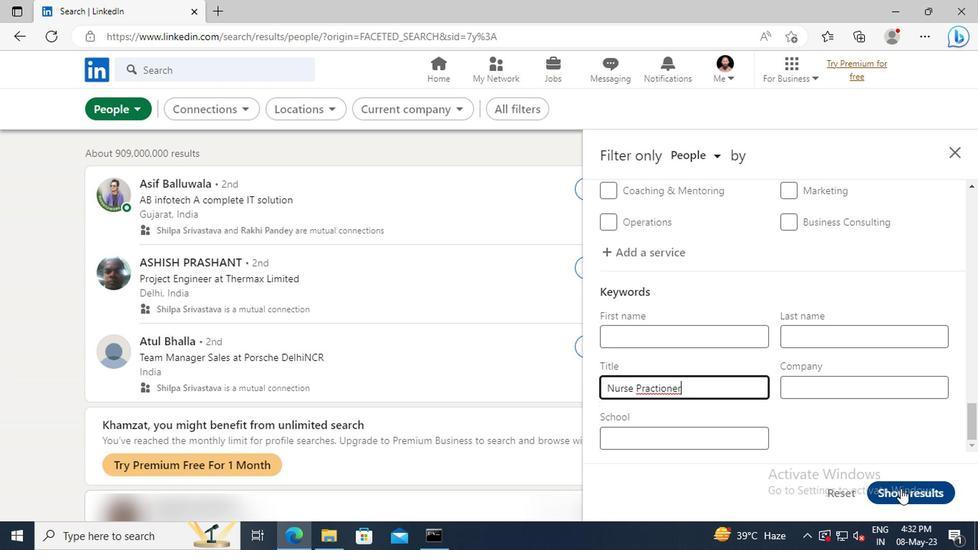 
